 Task: Create a due date automation trigger when advanced on, on the monday after a card is due add checklist without checklist at 11:00 AM.
Action: Mouse moved to (940, 284)
Screenshot: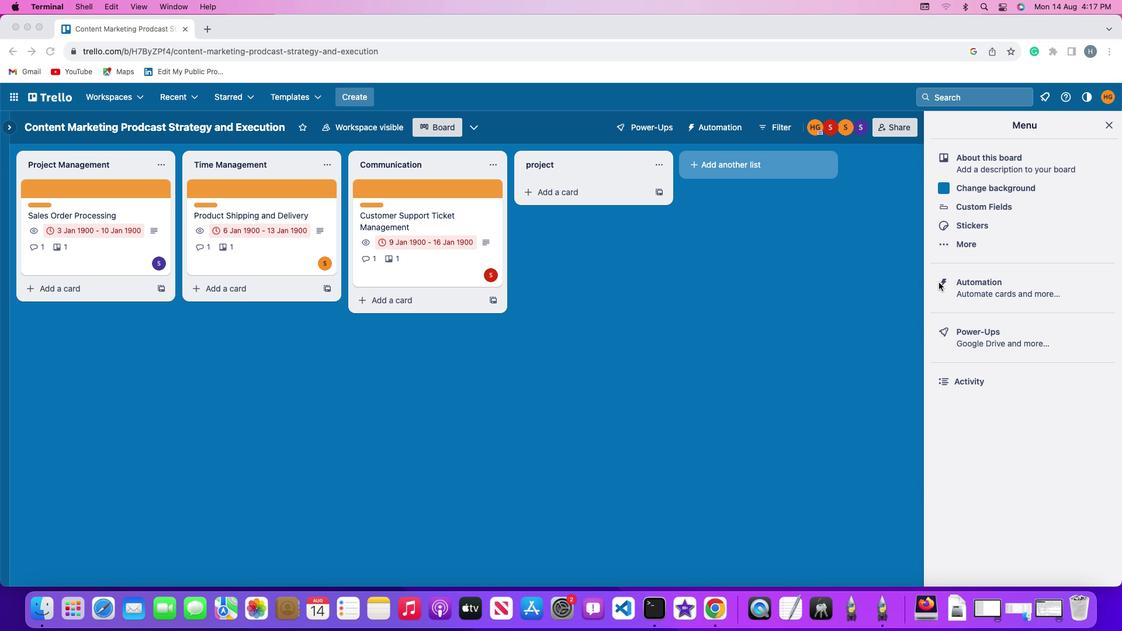 
Action: Mouse pressed left at (940, 284)
Screenshot: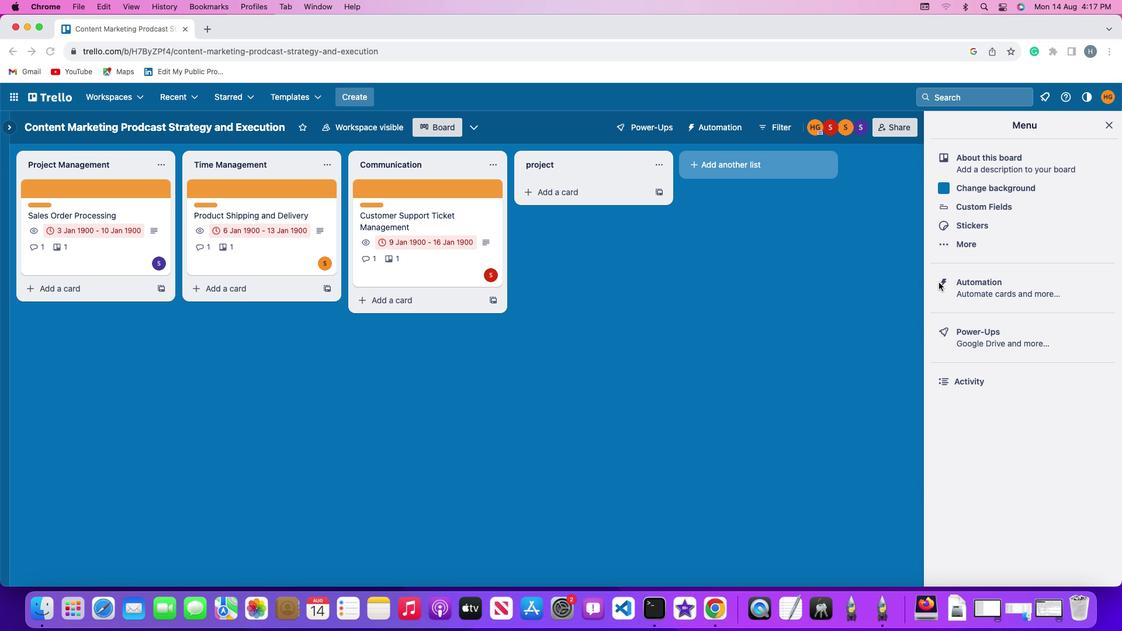 
Action: Mouse pressed left at (940, 284)
Screenshot: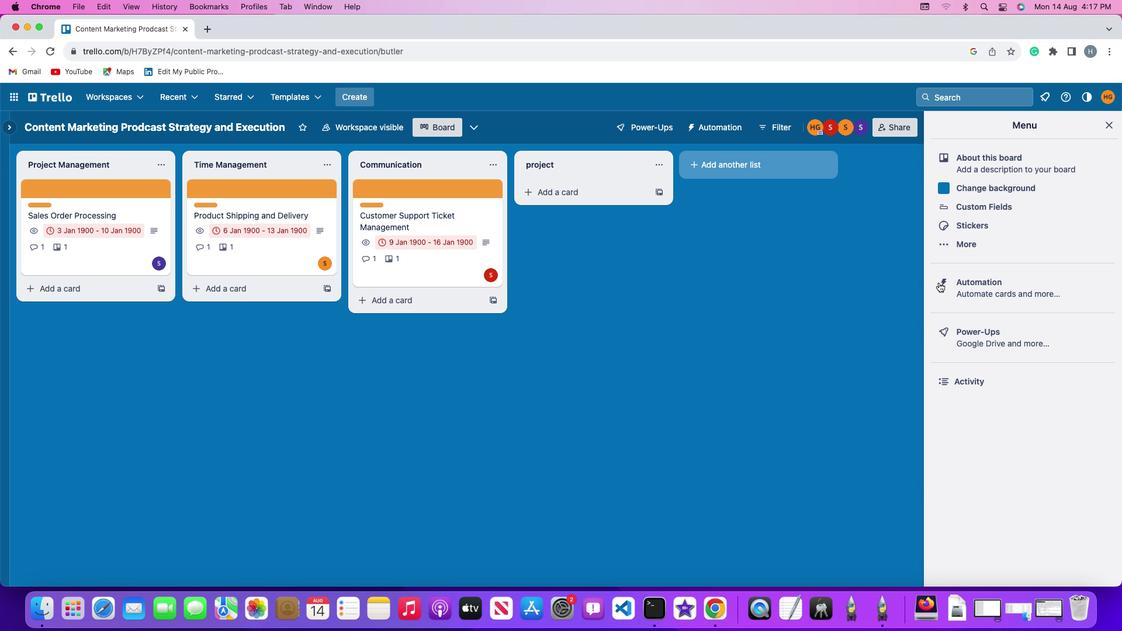 
Action: Mouse moved to (76, 274)
Screenshot: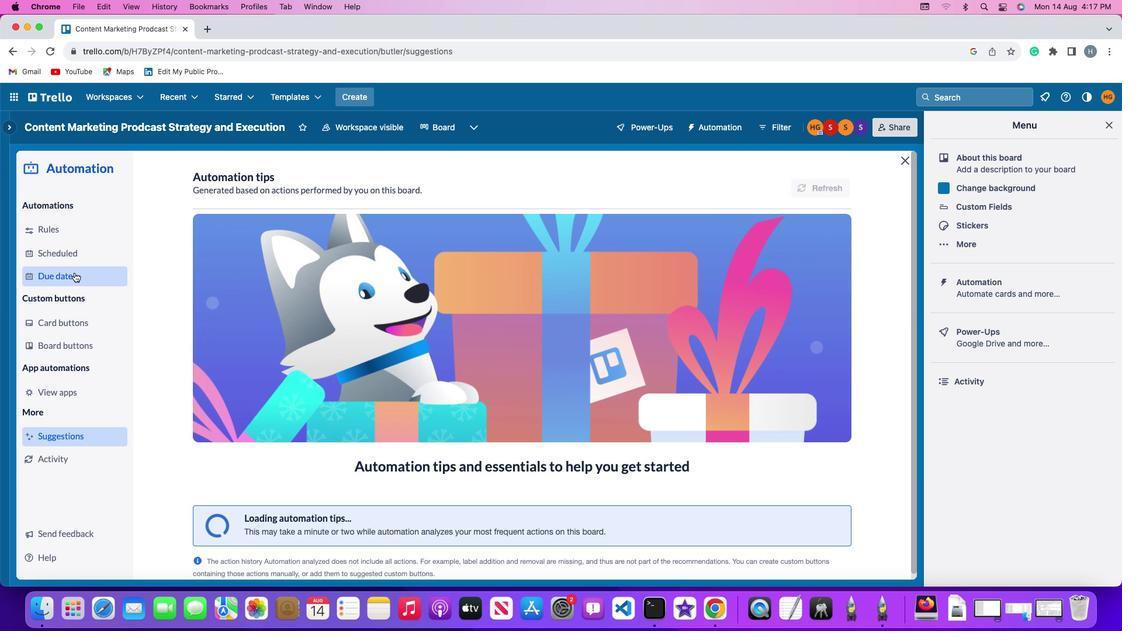 
Action: Mouse pressed left at (76, 274)
Screenshot: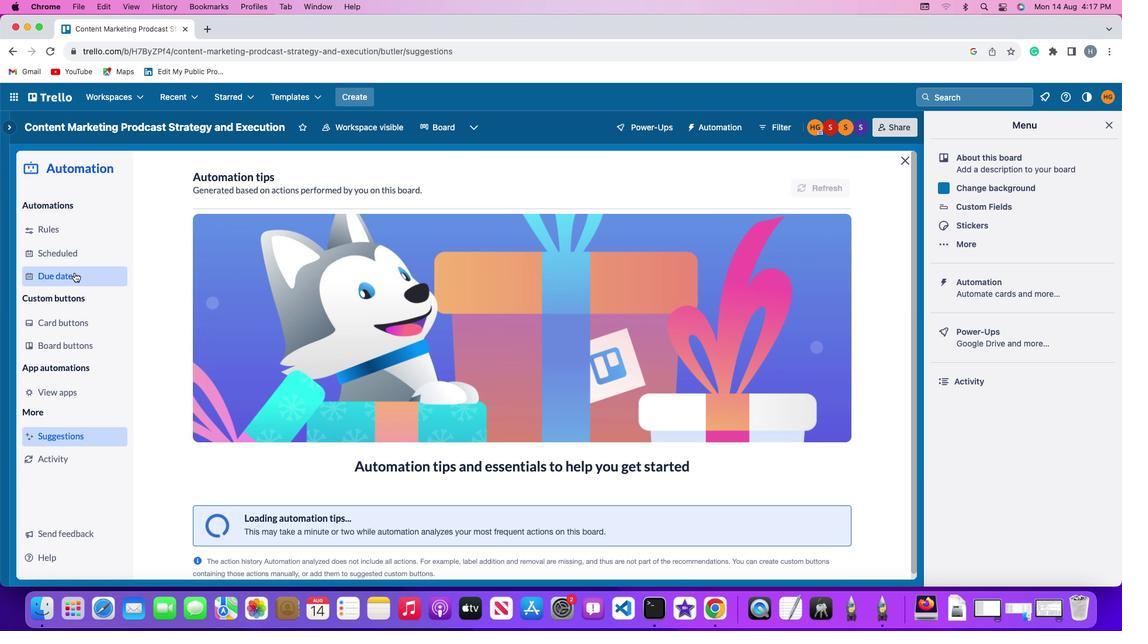 
Action: Mouse moved to (779, 180)
Screenshot: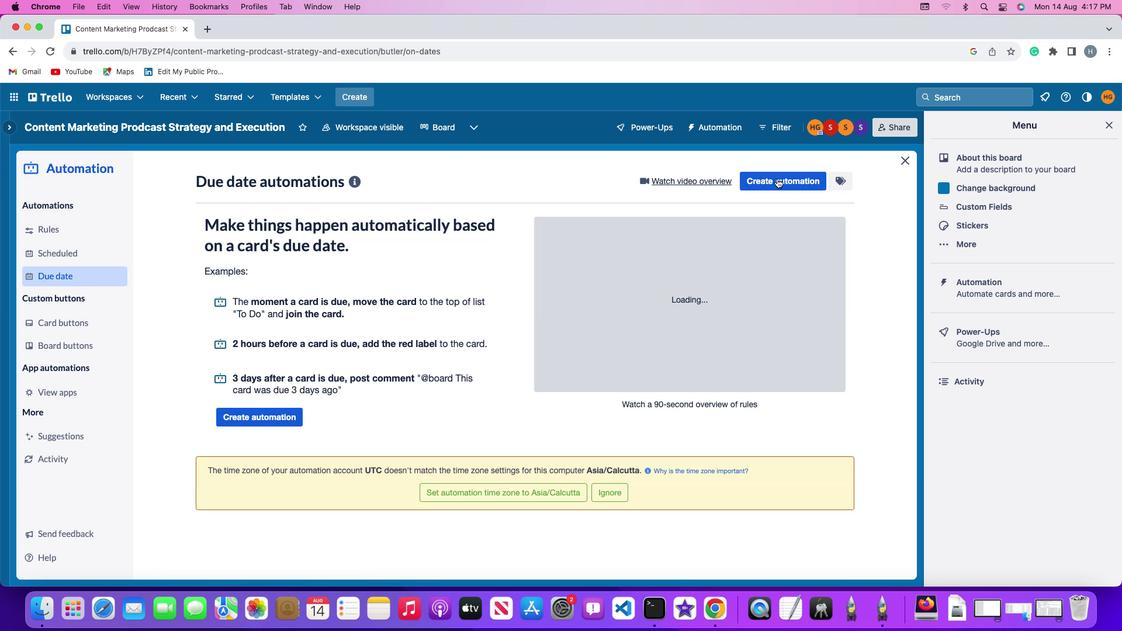 
Action: Mouse pressed left at (779, 180)
Screenshot: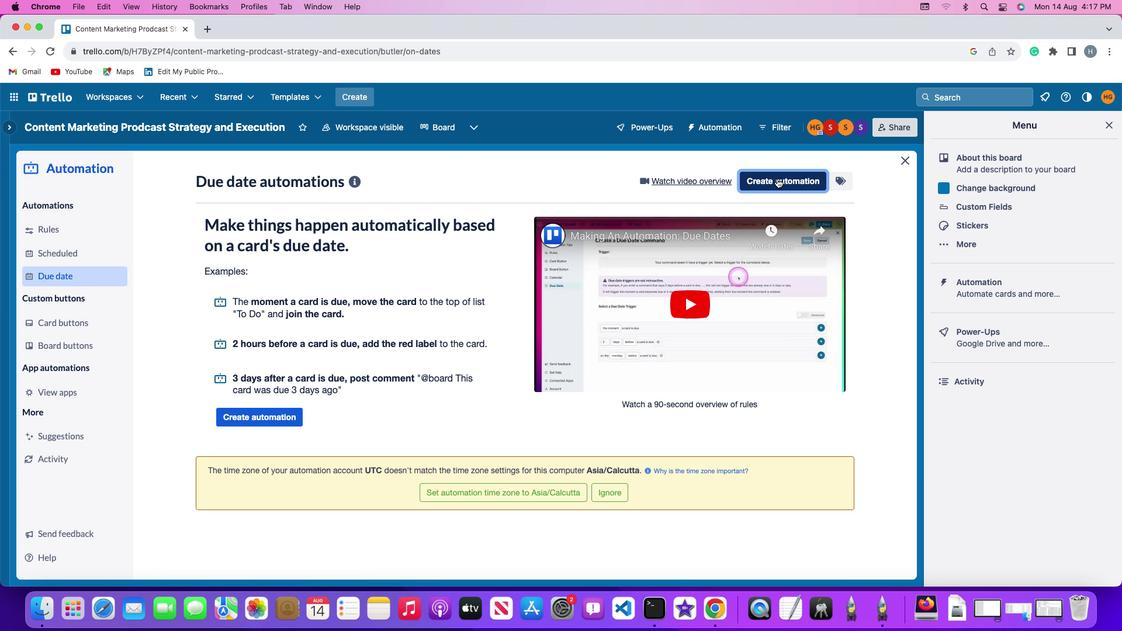 
Action: Mouse moved to (217, 294)
Screenshot: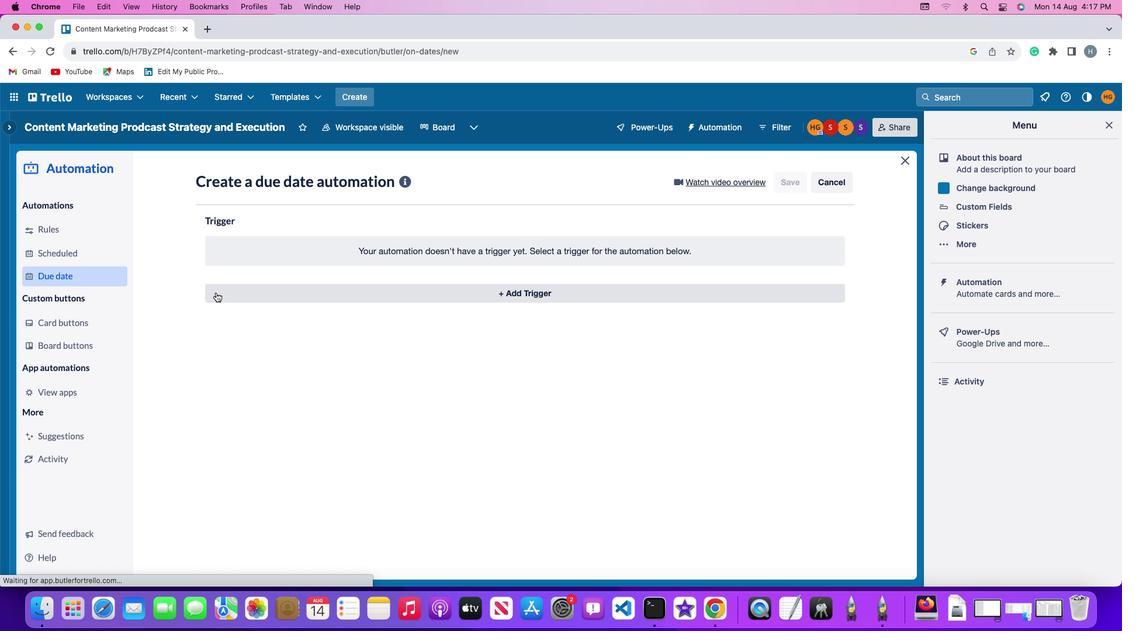 
Action: Mouse pressed left at (217, 294)
Screenshot: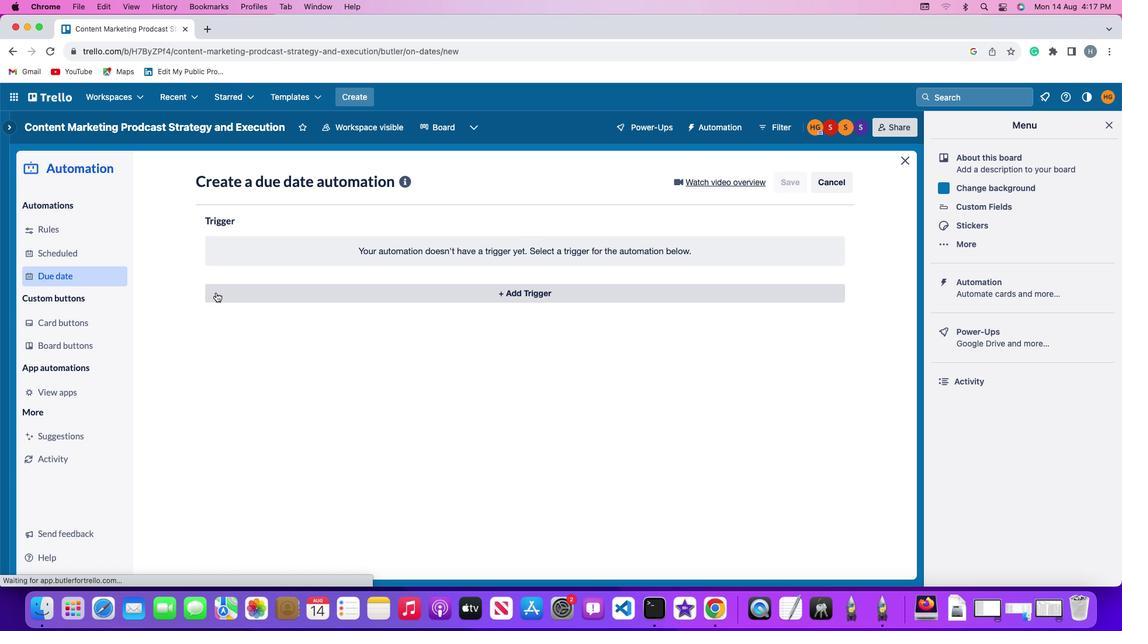 
Action: Mouse moved to (258, 513)
Screenshot: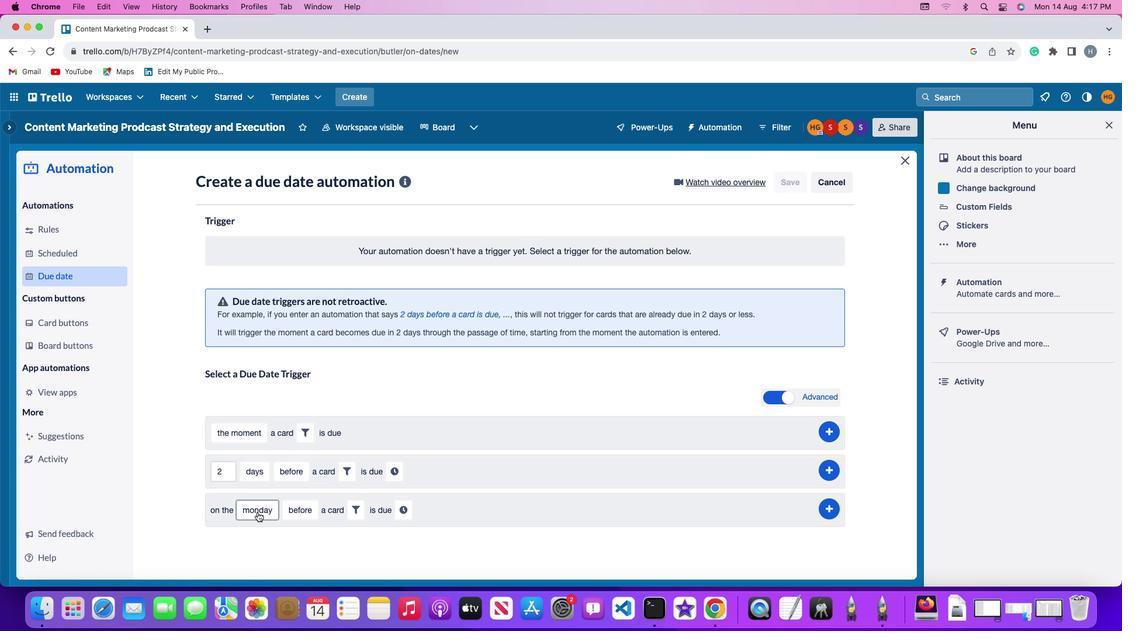 
Action: Mouse pressed left at (258, 513)
Screenshot: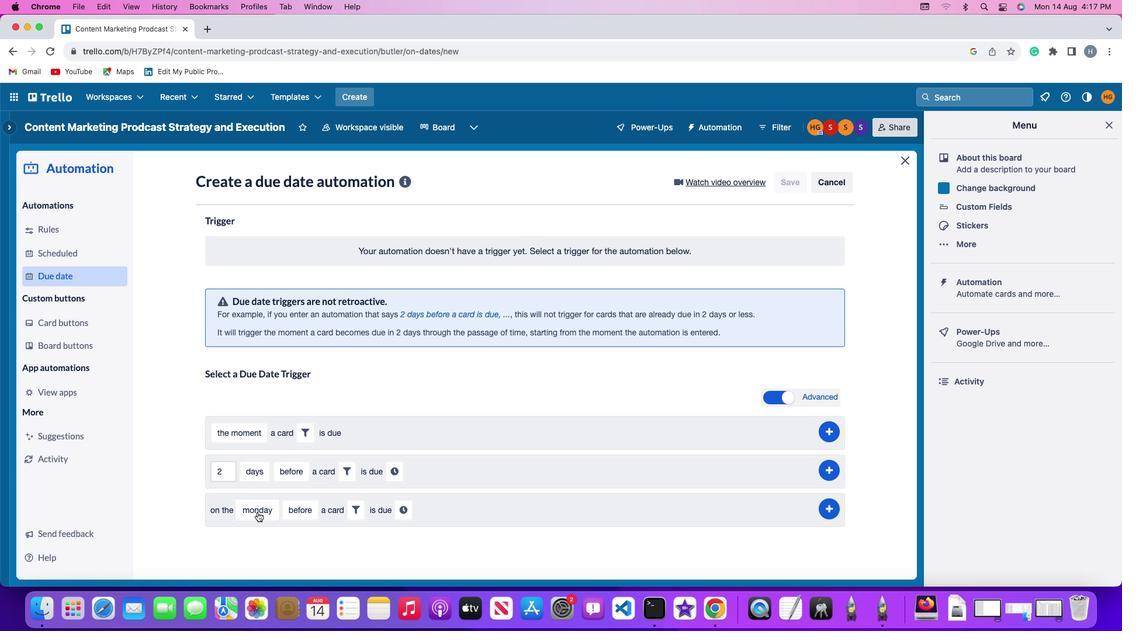 
Action: Mouse moved to (270, 350)
Screenshot: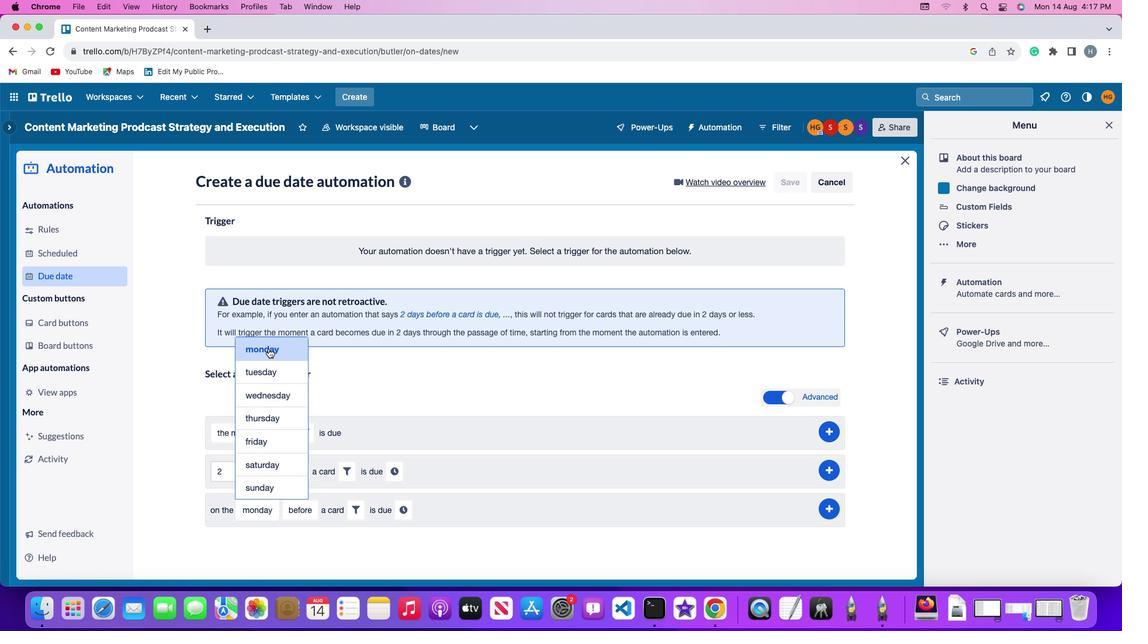 
Action: Mouse pressed left at (270, 350)
Screenshot: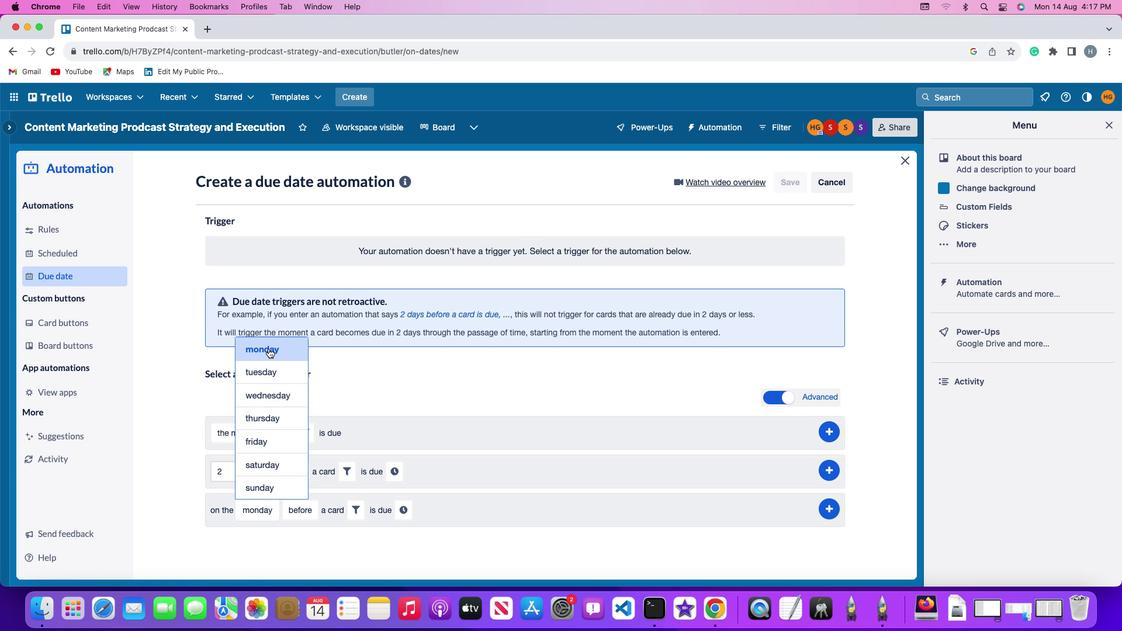 
Action: Mouse moved to (291, 513)
Screenshot: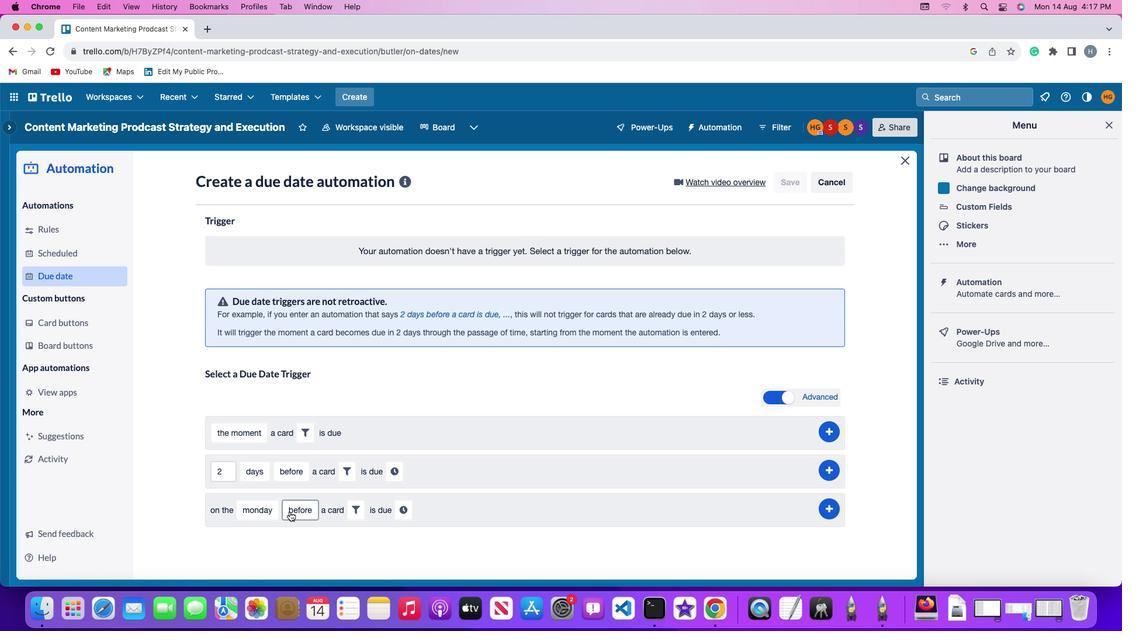 
Action: Mouse pressed left at (291, 513)
Screenshot: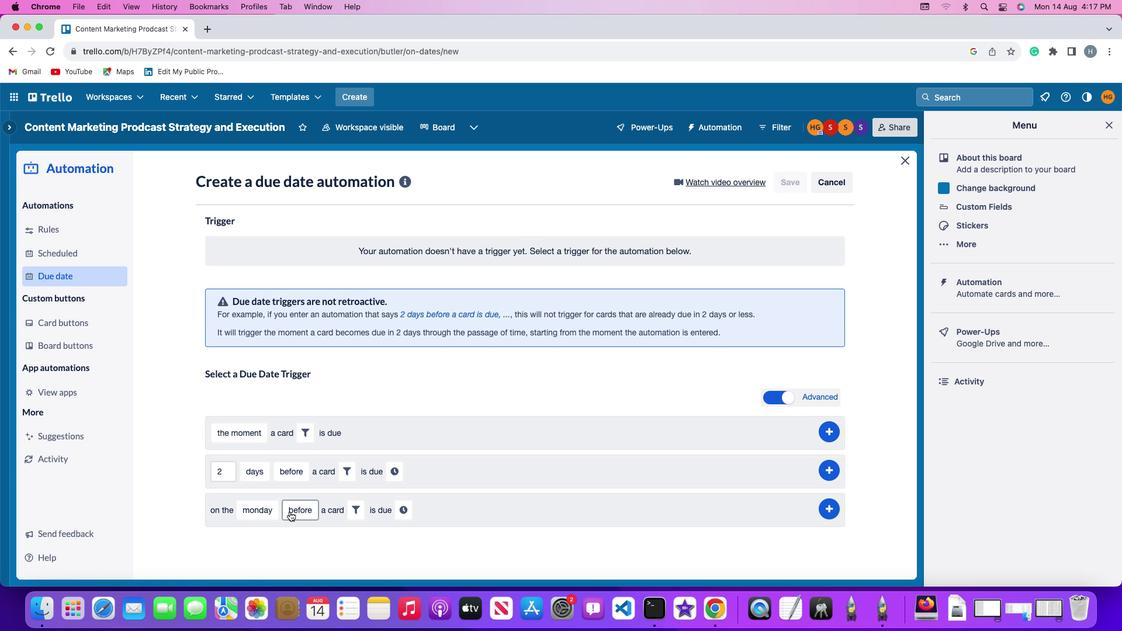 
Action: Mouse moved to (308, 441)
Screenshot: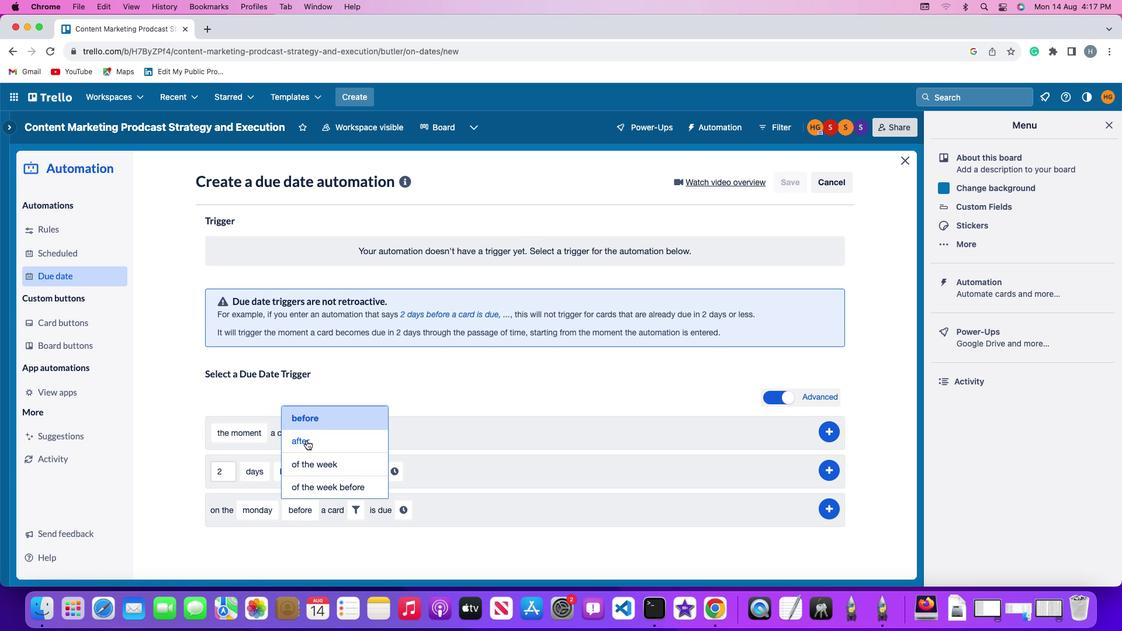 
Action: Mouse pressed left at (308, 441)
Screenshot: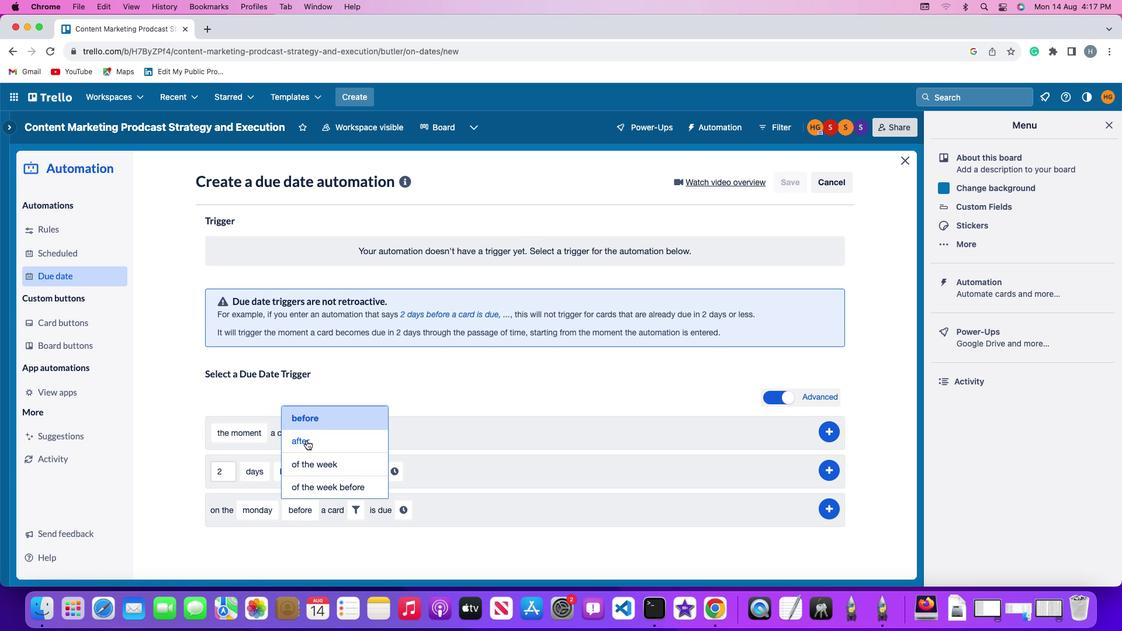 
Action: Mouse moved to (355, 516)
Screenshot: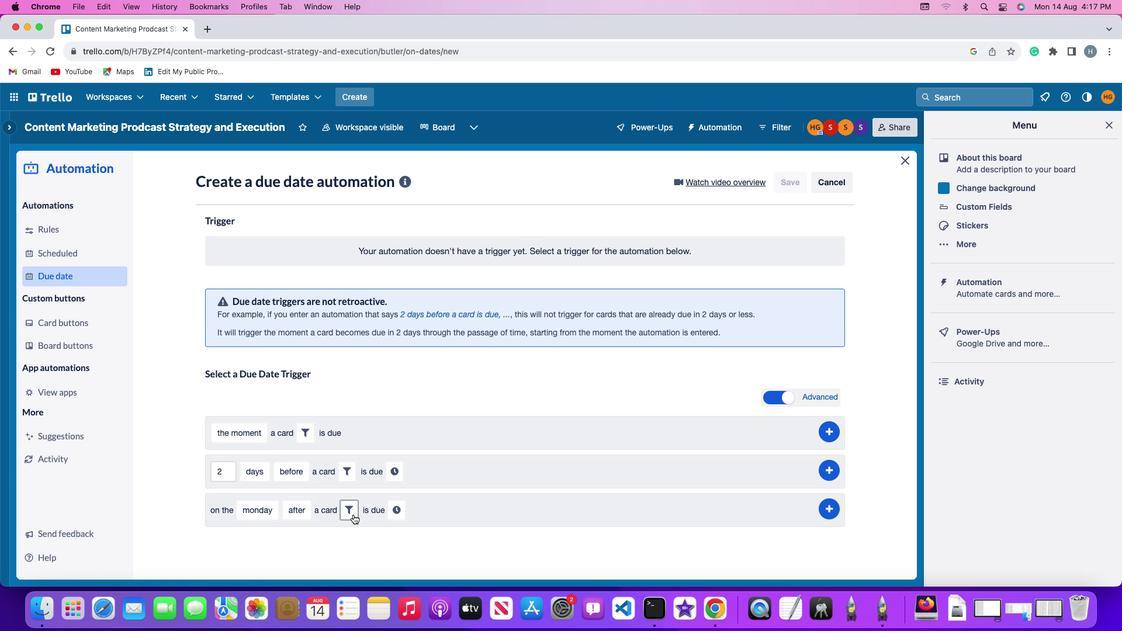 
Action: Mouse pressed left at (355, 516)
Screenshot: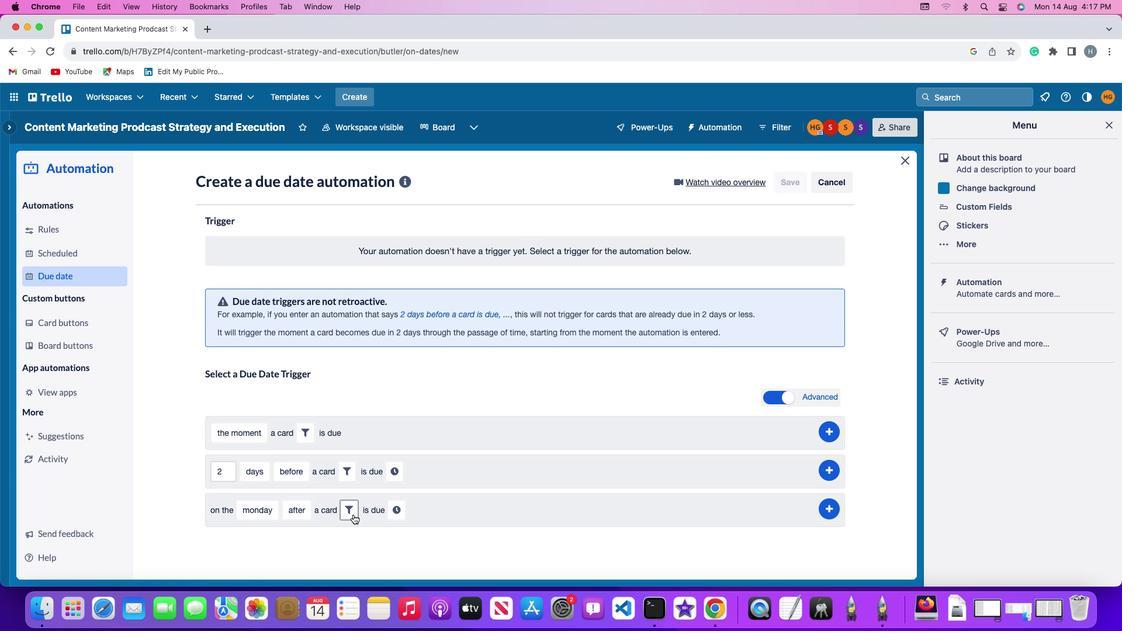 
Action: Mouse moved to (462, 551)
Screenshot: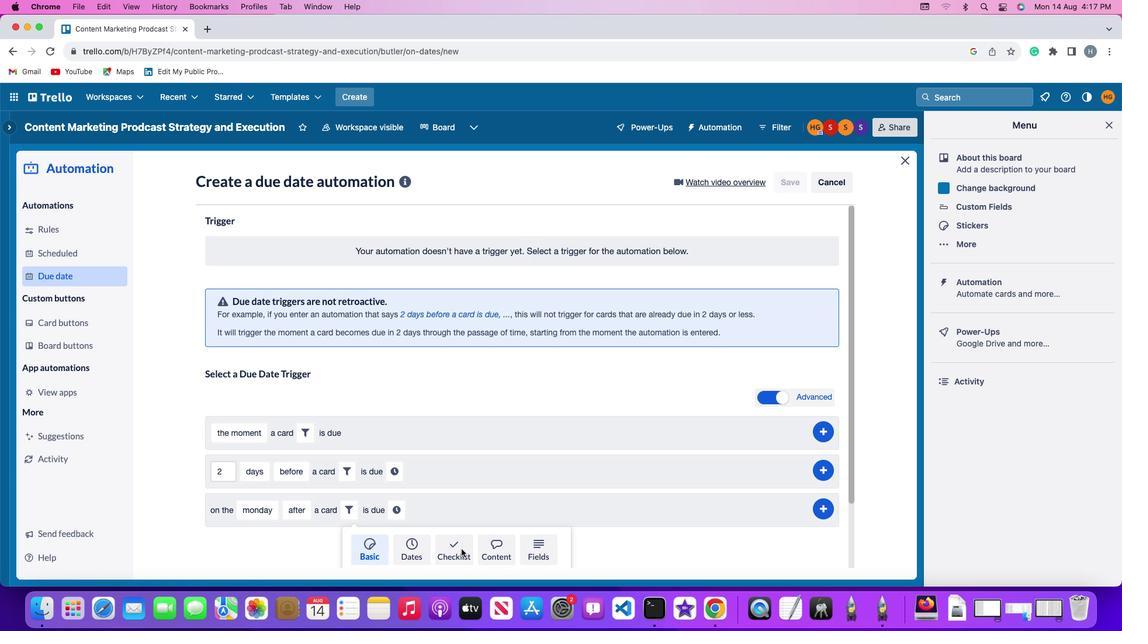 
Action: Mouse pressed left at (462, 551)
Screenshot: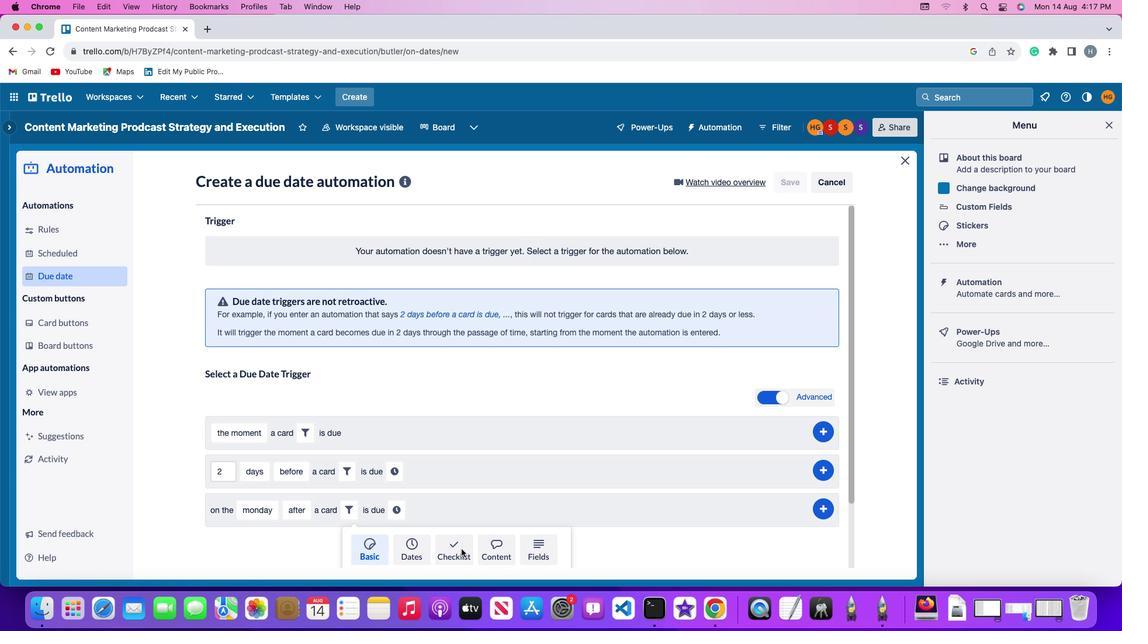 
Action: Mouse moved to (322, 558)
Screenshot: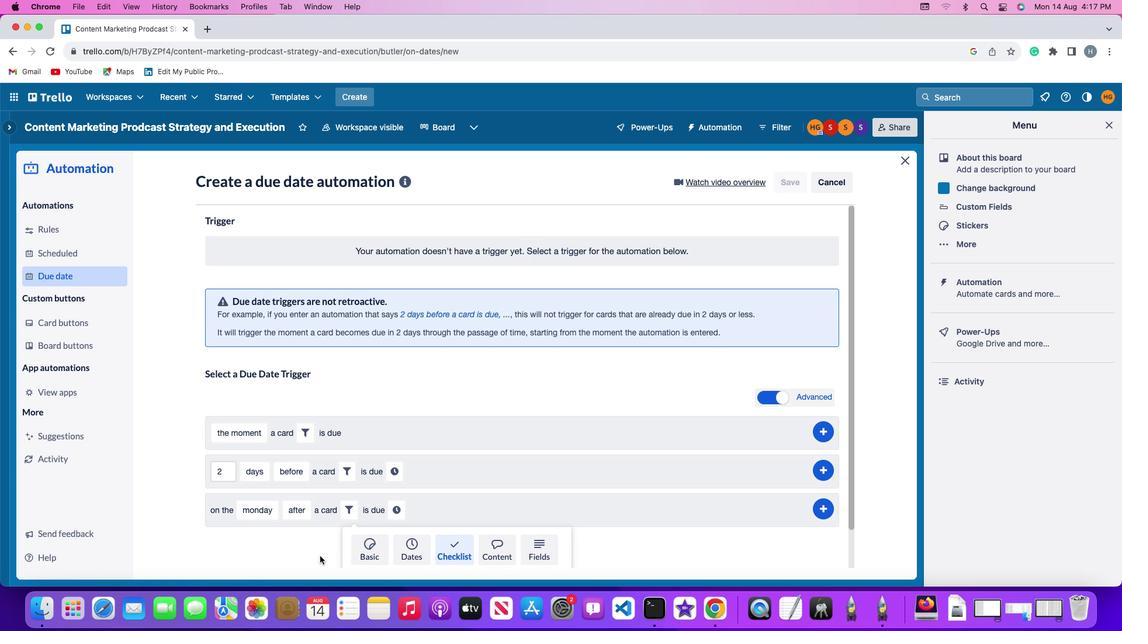
Action: Mouse scrolled (322, 558) with delta (1, 1)
Screenshot: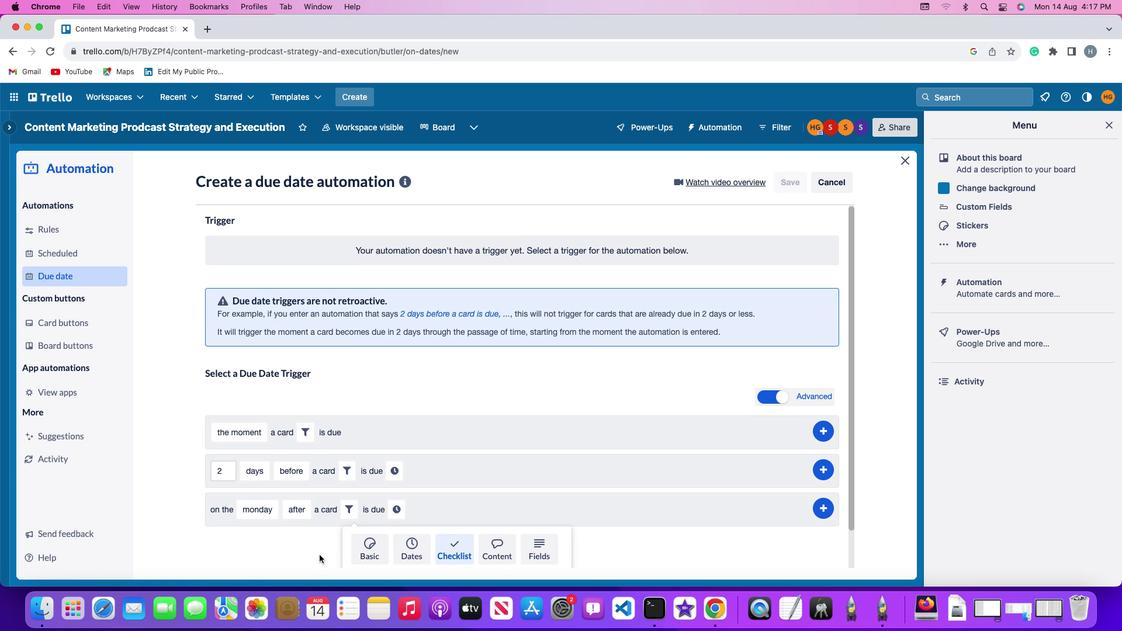 
Action: Mouse moved to (322, 557)
Screenshot: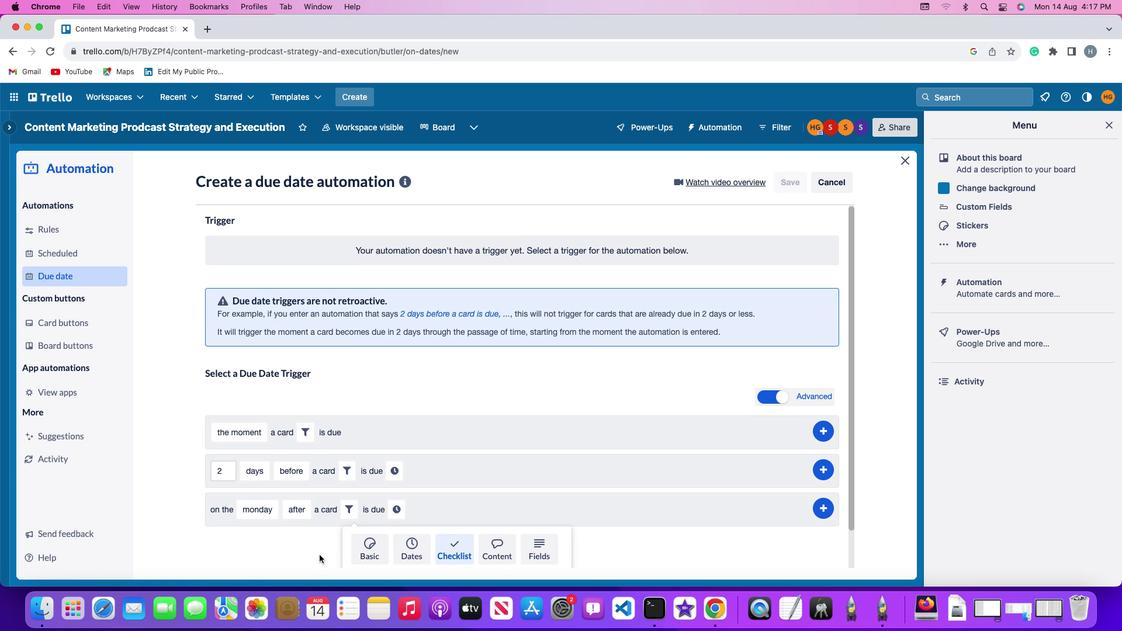 
Action: Mouse scrolled (322, 557) with delta (1, 1)
Screenshot: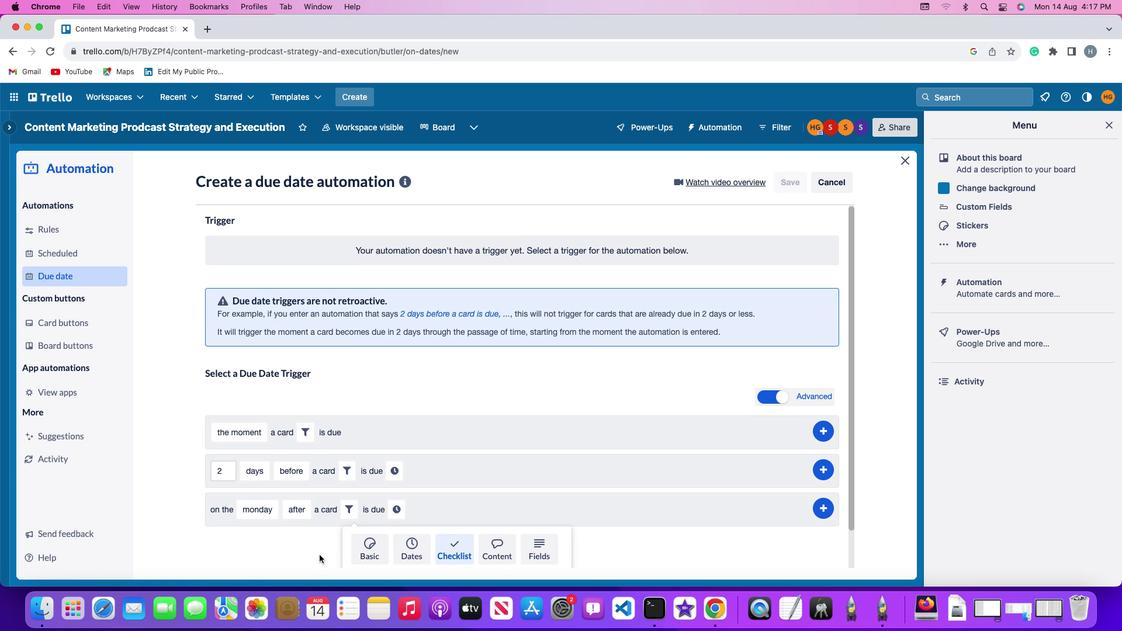 
Action: Mouse moved to (321, 557)
Screenshot: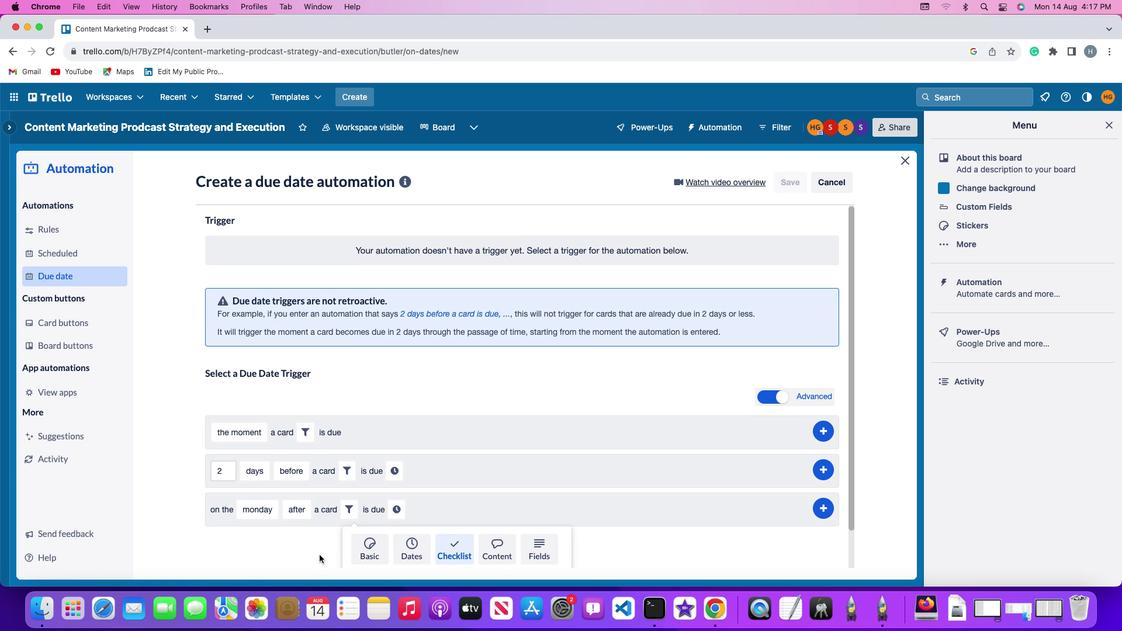 
Action: Mouse scrolled (321, 557) with delta (1, 0)
Screenshot: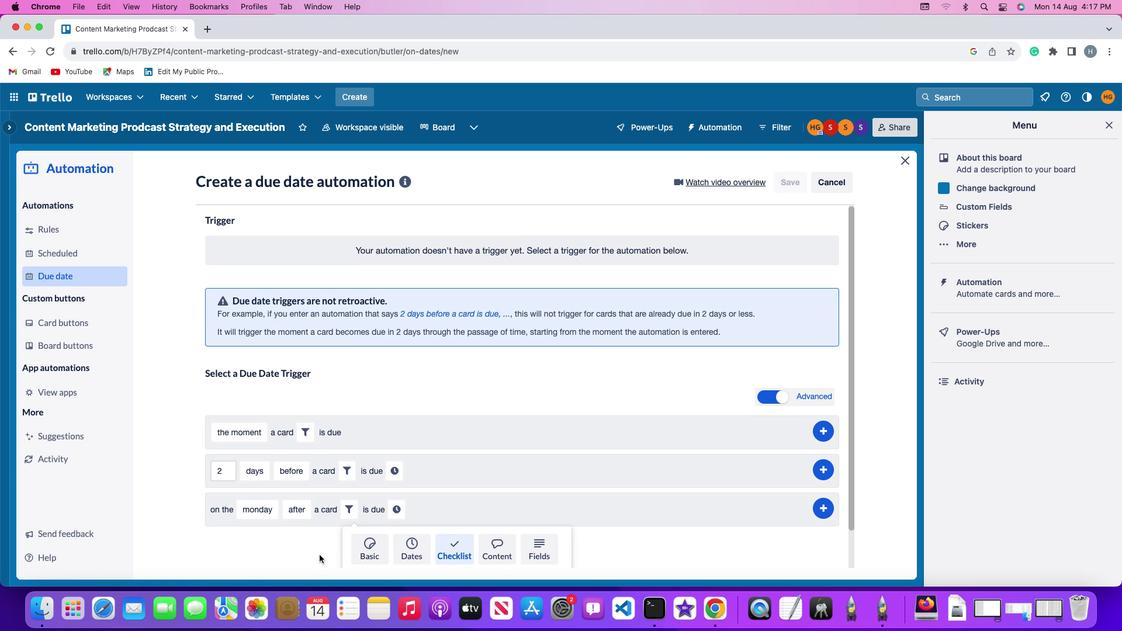 
Action: Mouse moved to (320, 556)
Screenshot: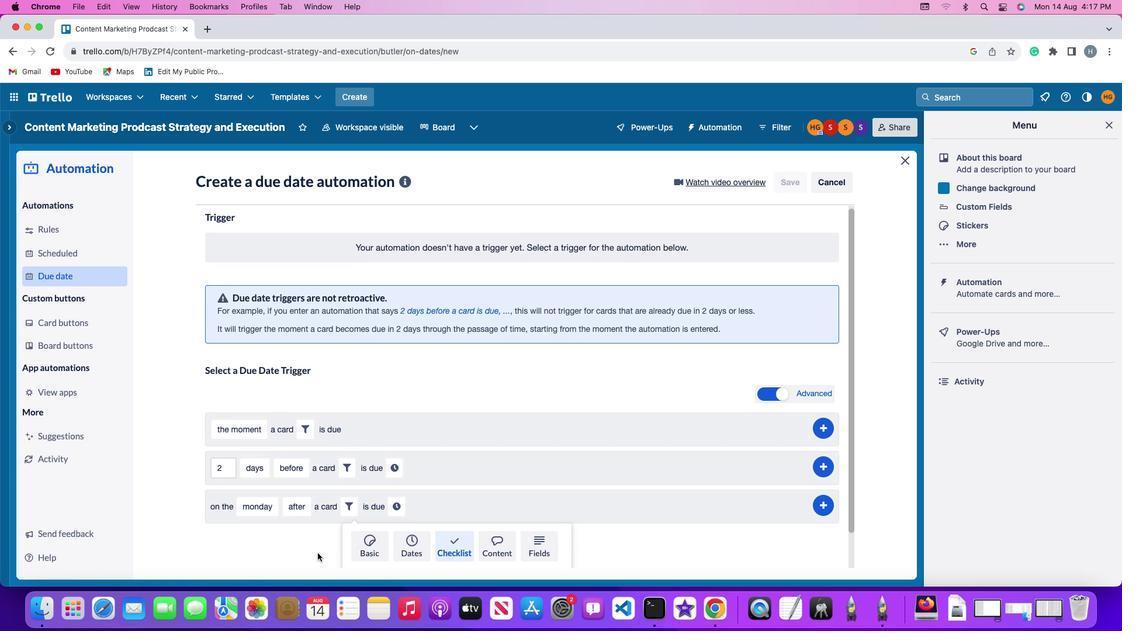 
Action: Mouse scrolled (320, 556) with delta (1, 0)
Screenshot: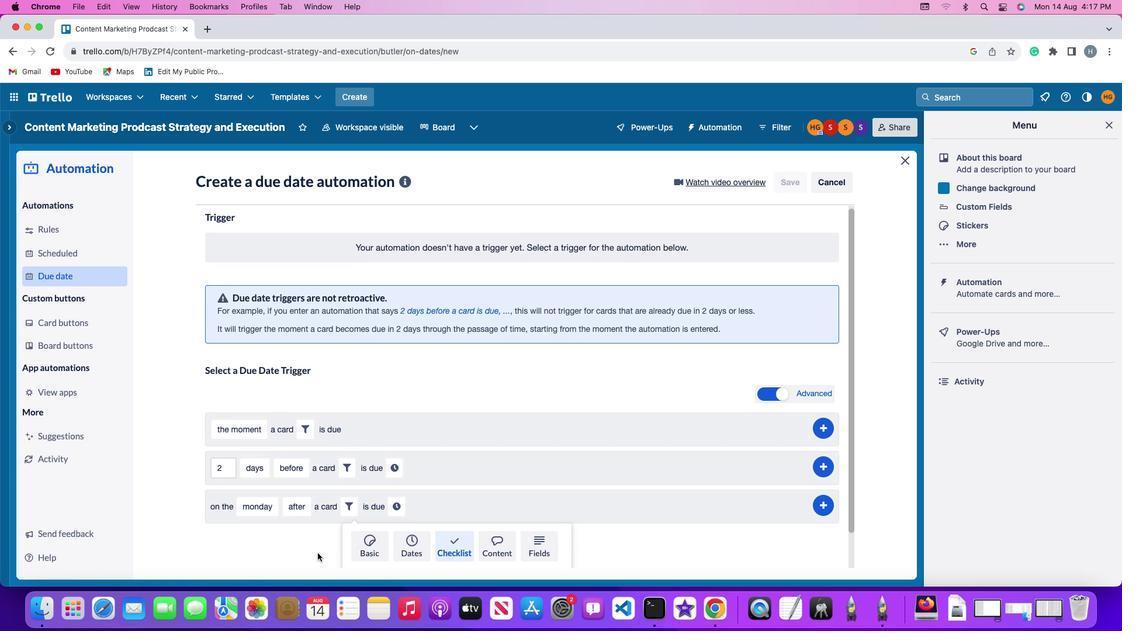 
Action: Mouse moved to (318, 554)
Screenshot: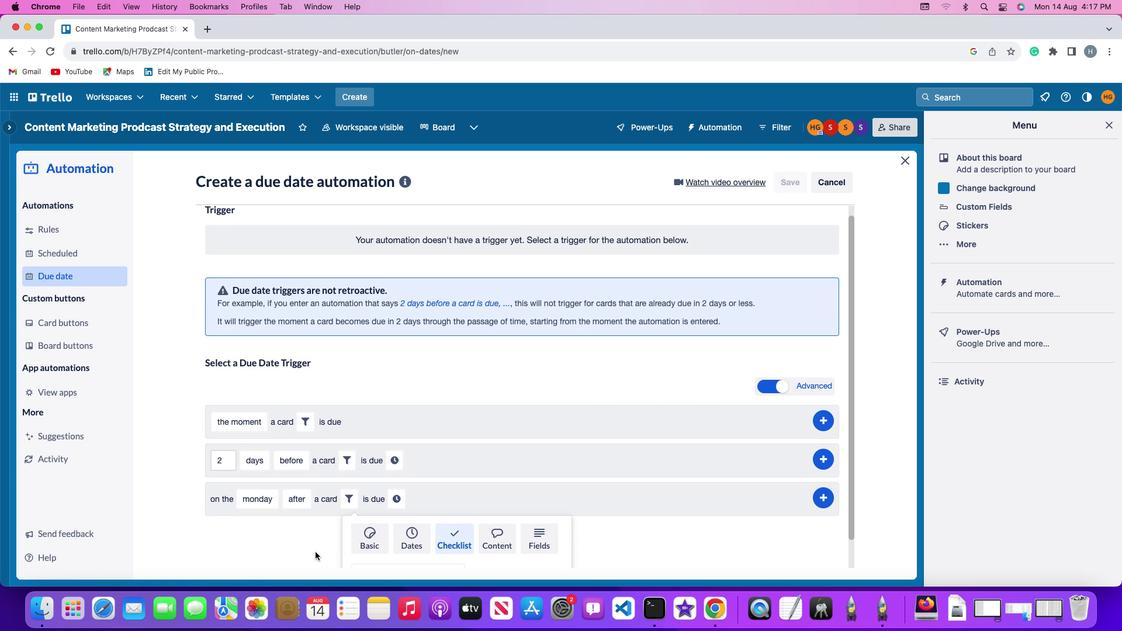
Action: Mouse scrolled (318, 554) with delta (1, -1)
Screenshot: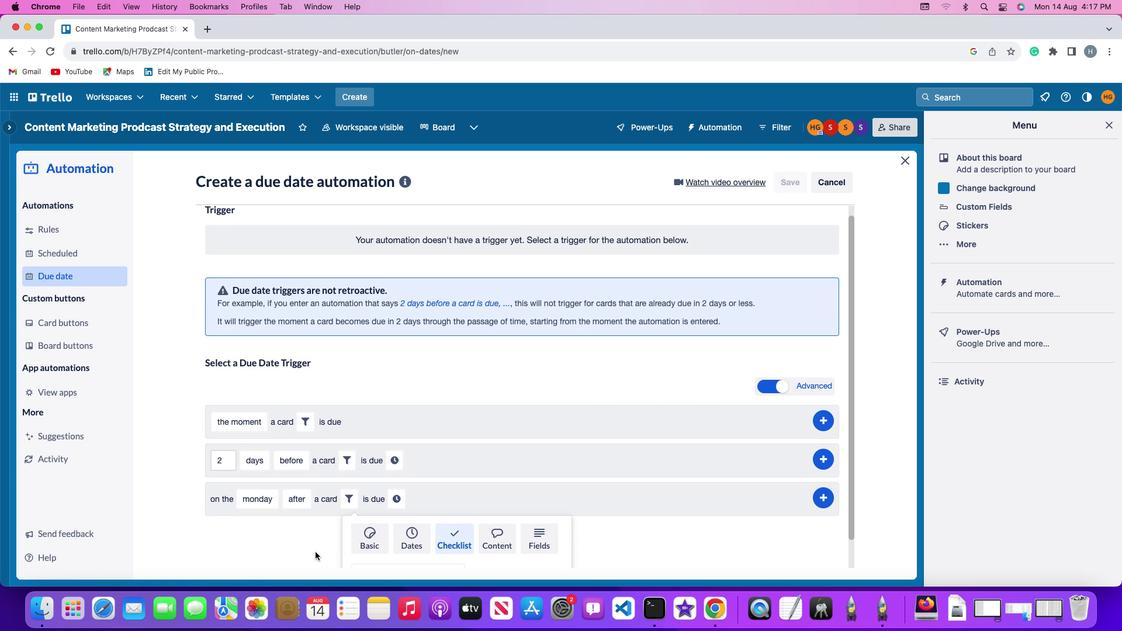 
Action: Mouse moved to (395, 548)
Screenshot: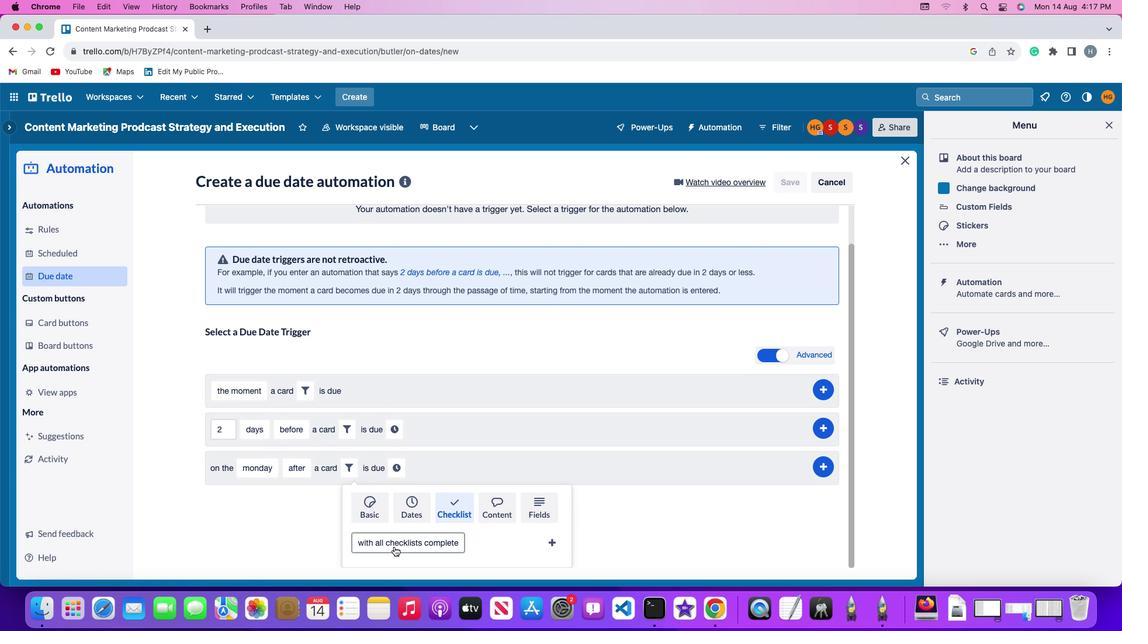 
Action: Mouse pressed left at (395, 548)
Screenshot: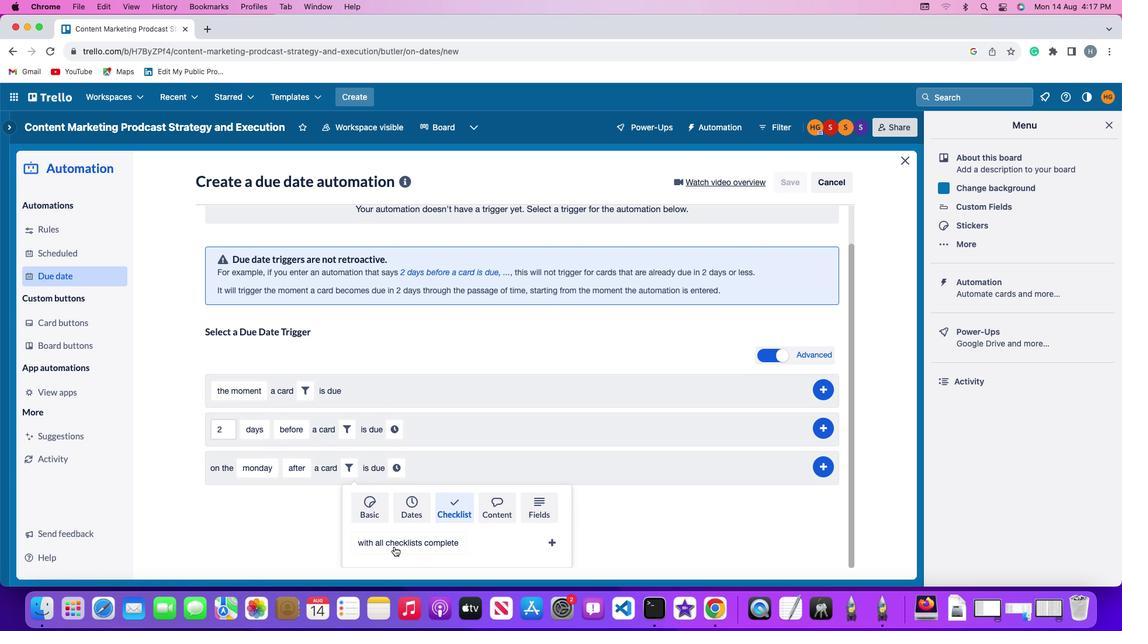 
Action: Mouse moved to (393, 524)
Screenshot: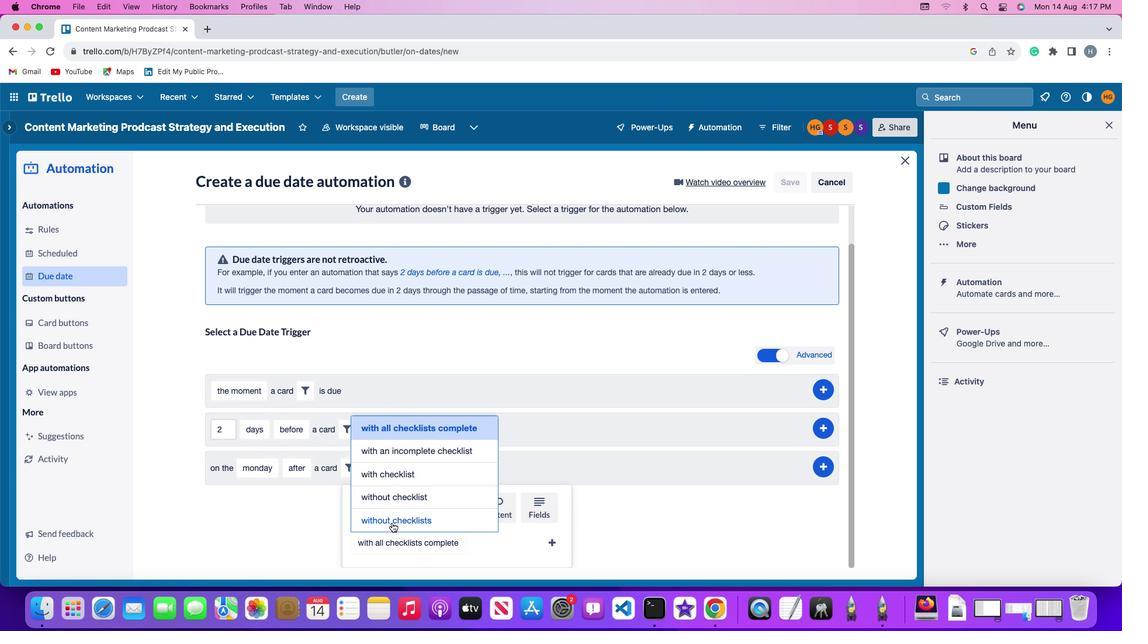 
Action: Mouse pressed left at (393, 524)
Screenshot: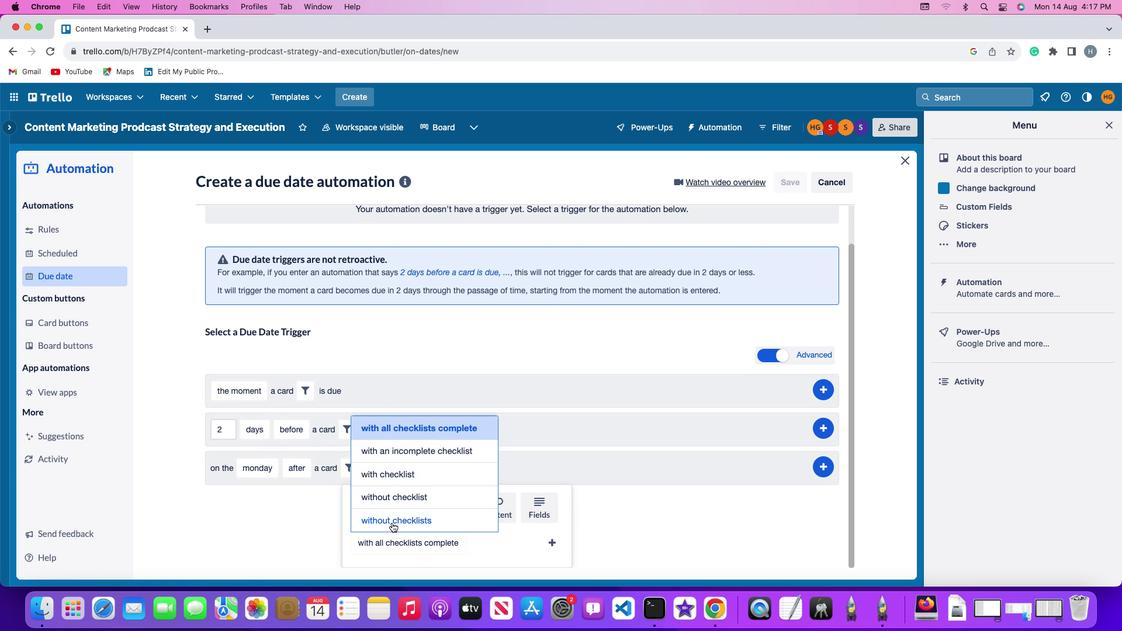 
Action: Mouse moved to (558, 542)
Screenshot: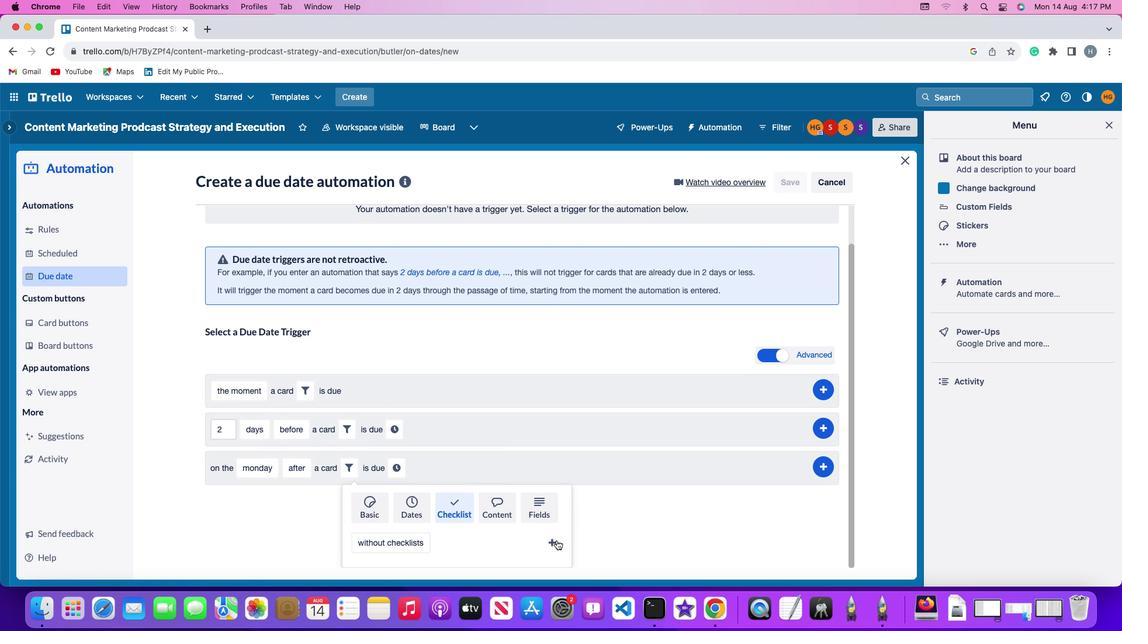 
Action: Mouse pressed left at (558, 542)
Screenshot: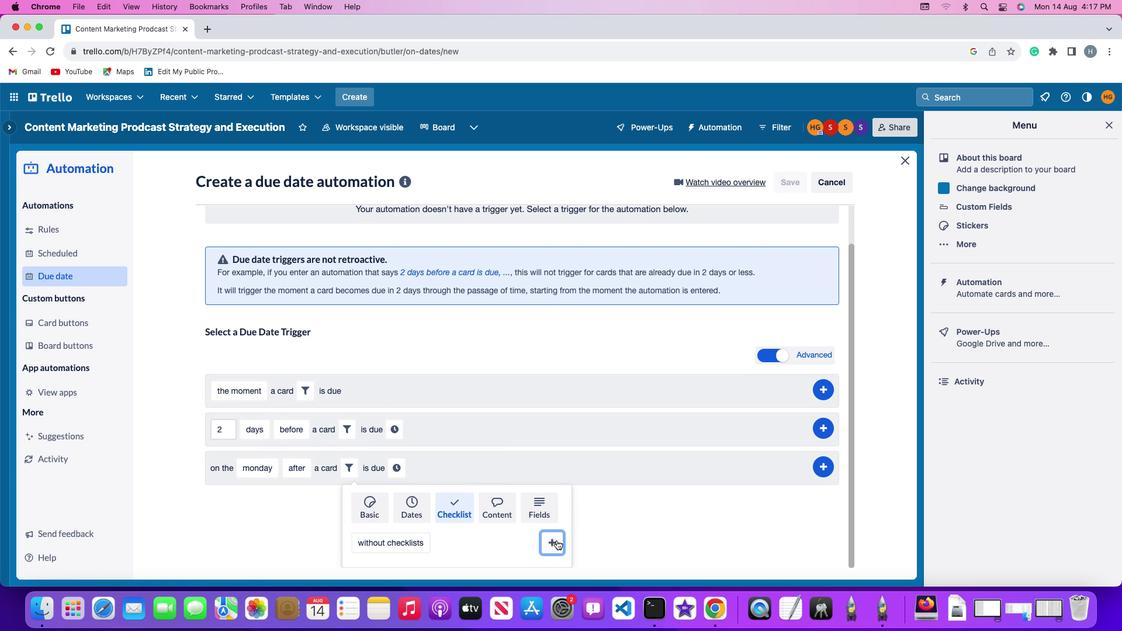 
Action: Mouse moved to (496, 509)
Screenshot: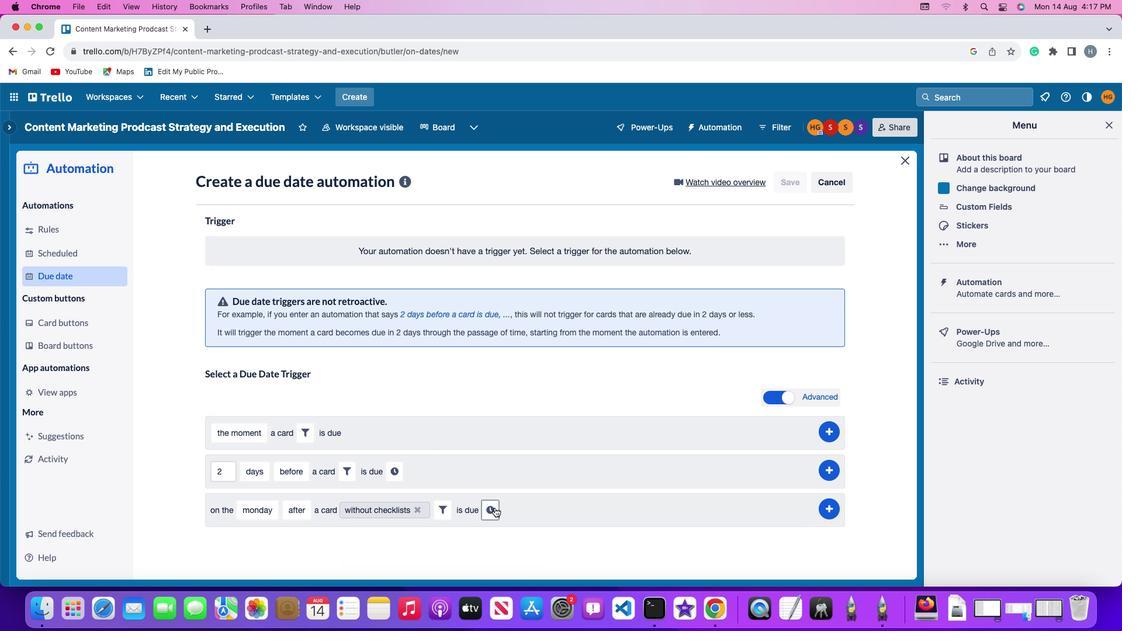 
Action: Mouse pressed left at (496, 509)
Screenshot: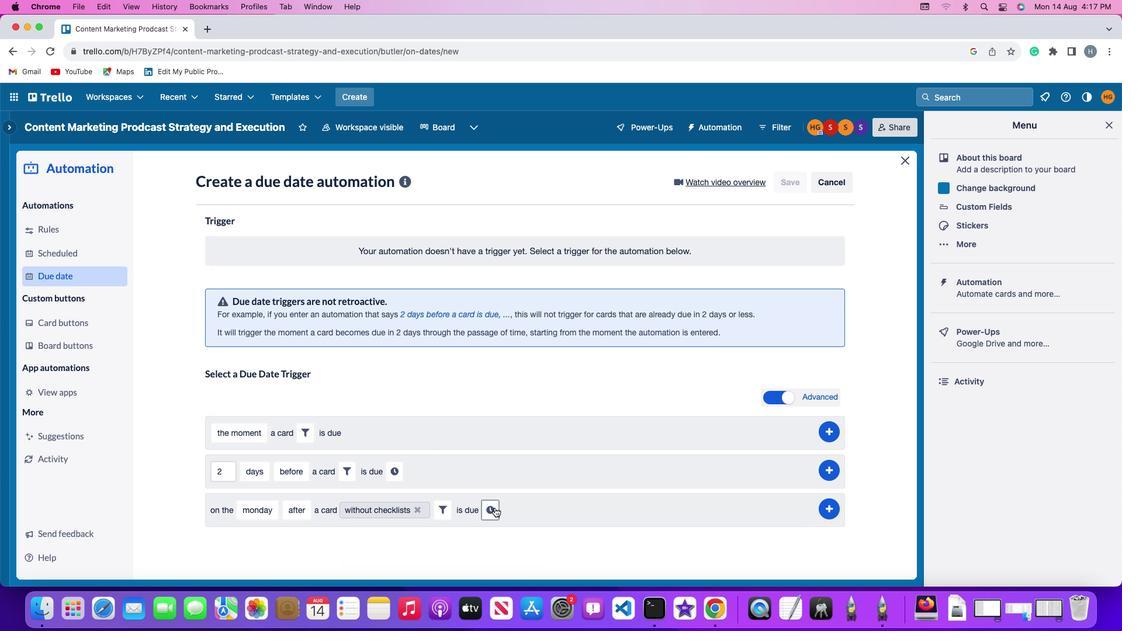 
Action: Mouse moved to (522, 512)
Screenshot: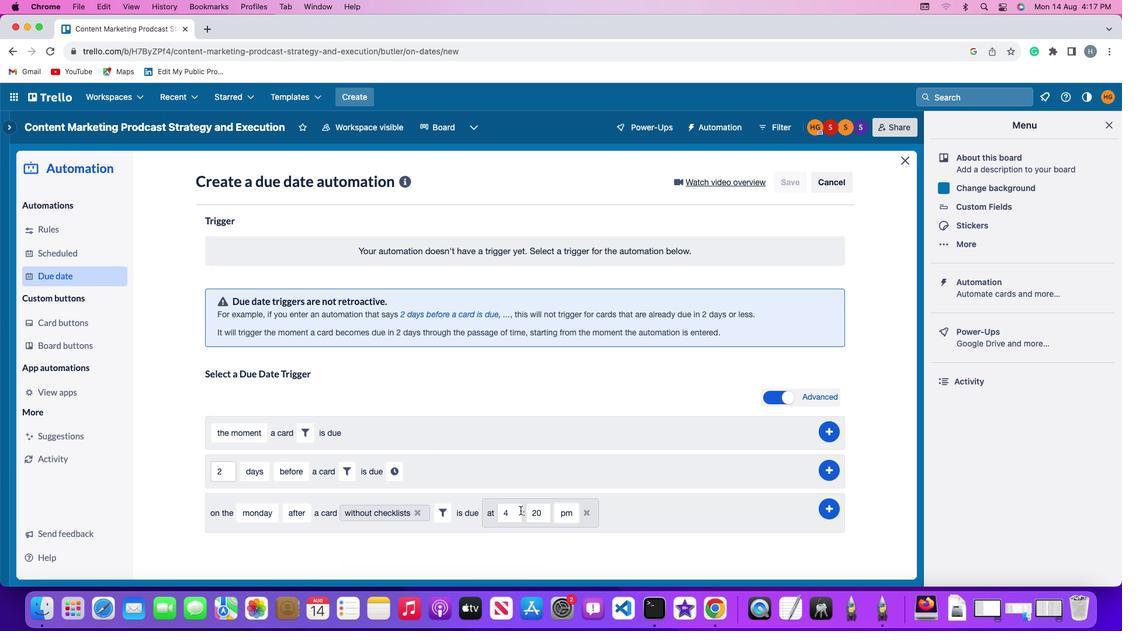 
Action: Mouse pressed left at (522, 512)
Screenshot: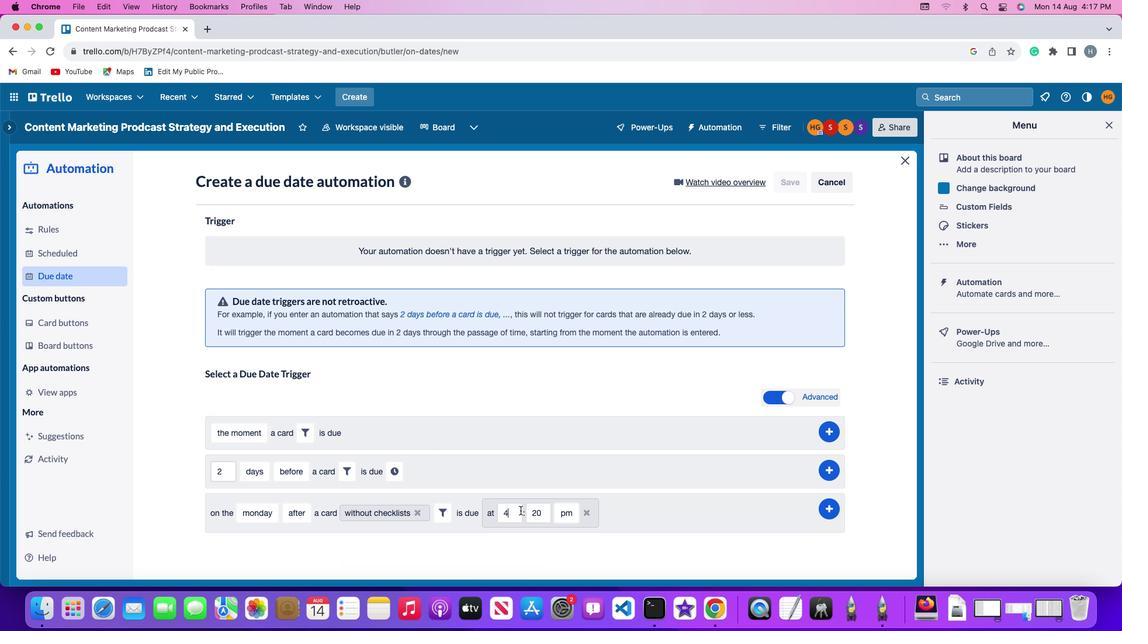 
Action: Key pressed Key.backspace'1''1'
Screenshot: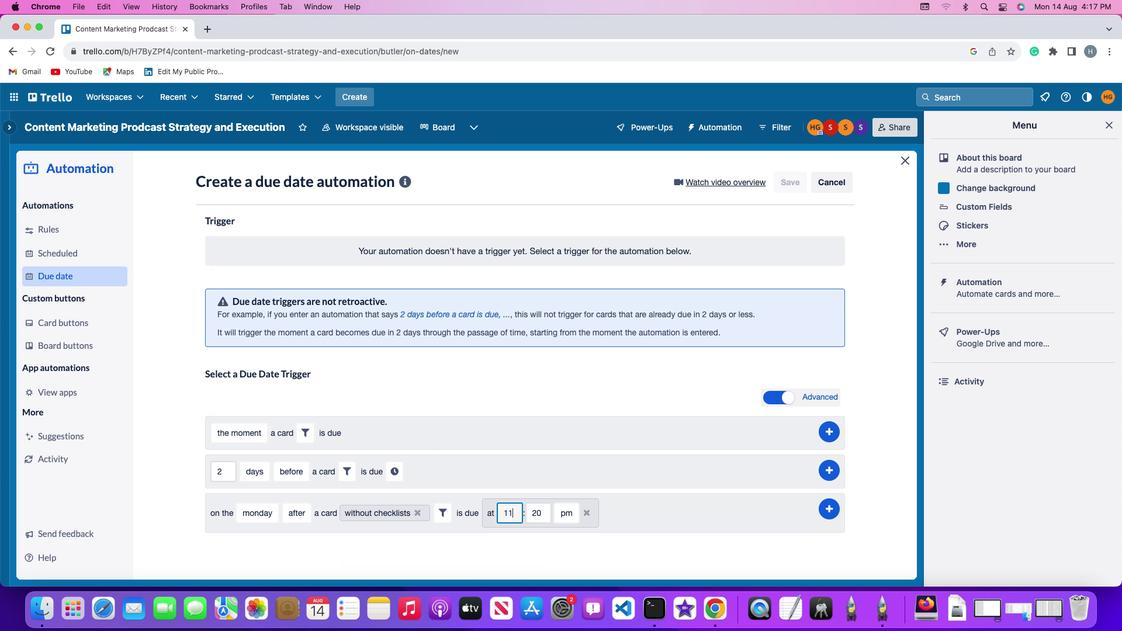 
Action: Mouse moved to (549, 516)
Screenshot: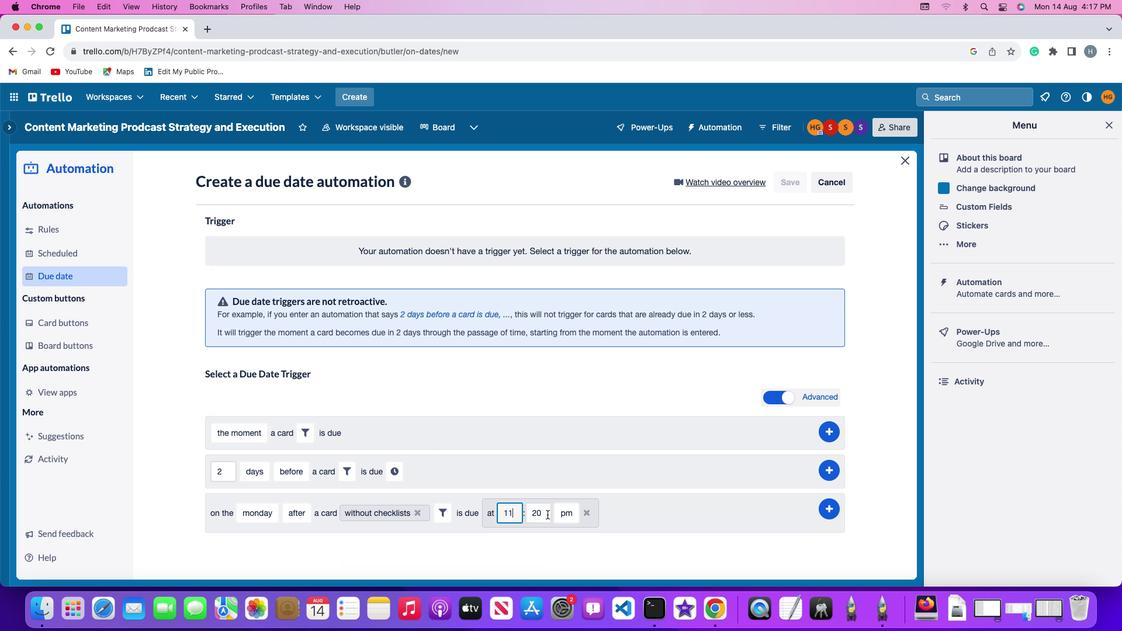 
Action: Mouse pressed left at (549, 516)
Screenshot: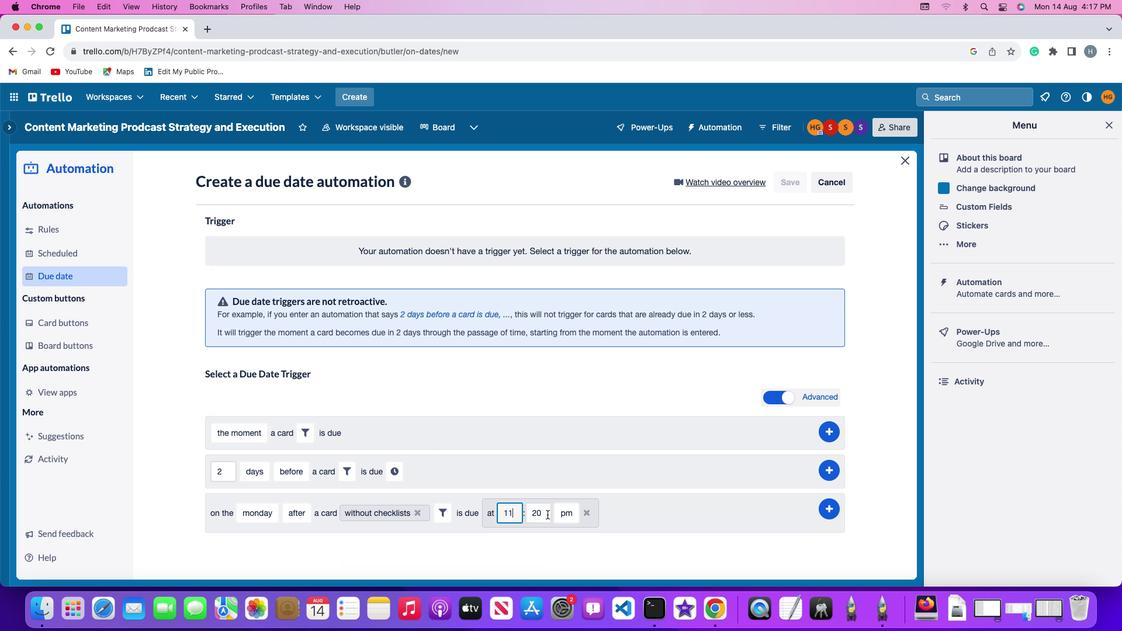 
Action: Key pressed Key.backspaceKey.backspace'0''0'
Screenshot: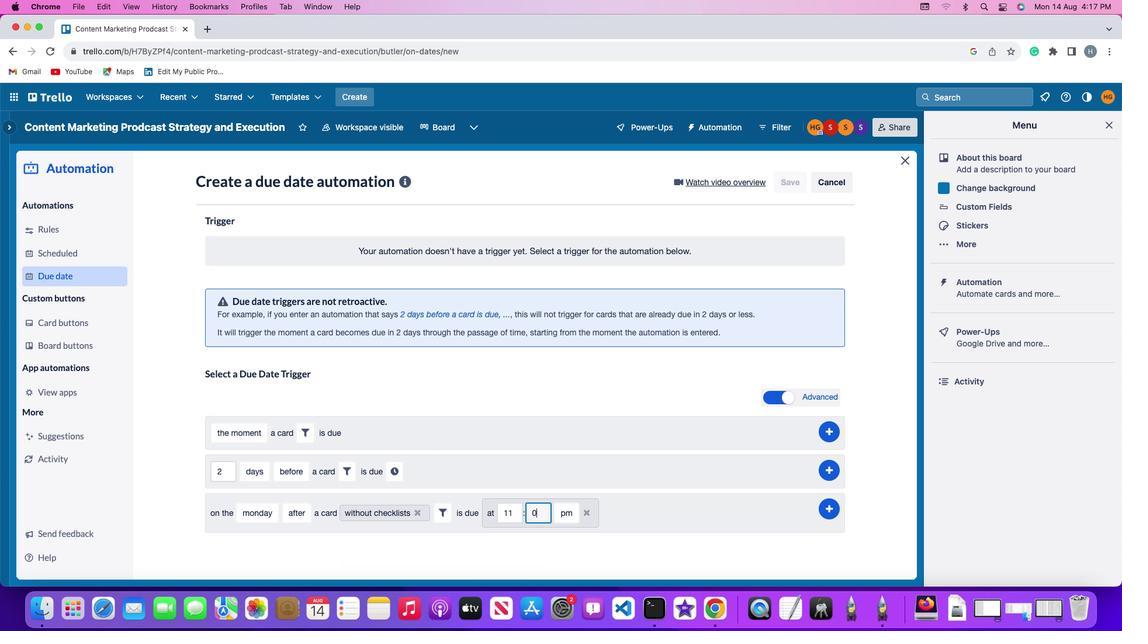 
Action: Mouse moved to (547, 516)
Screenshot: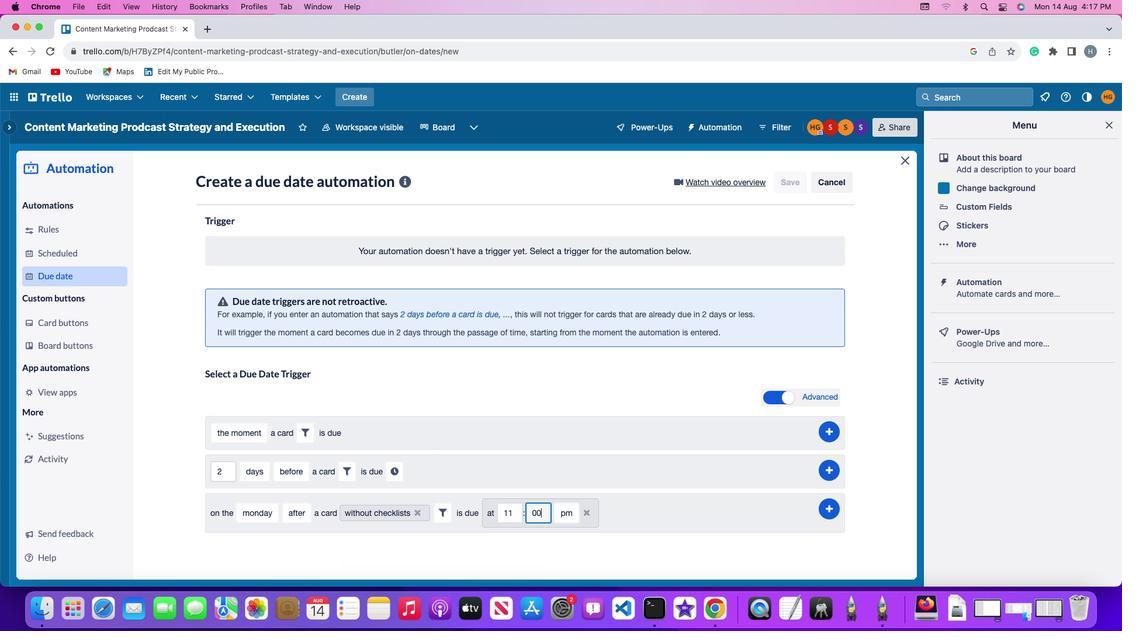 
Action: Key pressed '0'Key.backspace
Screenshot: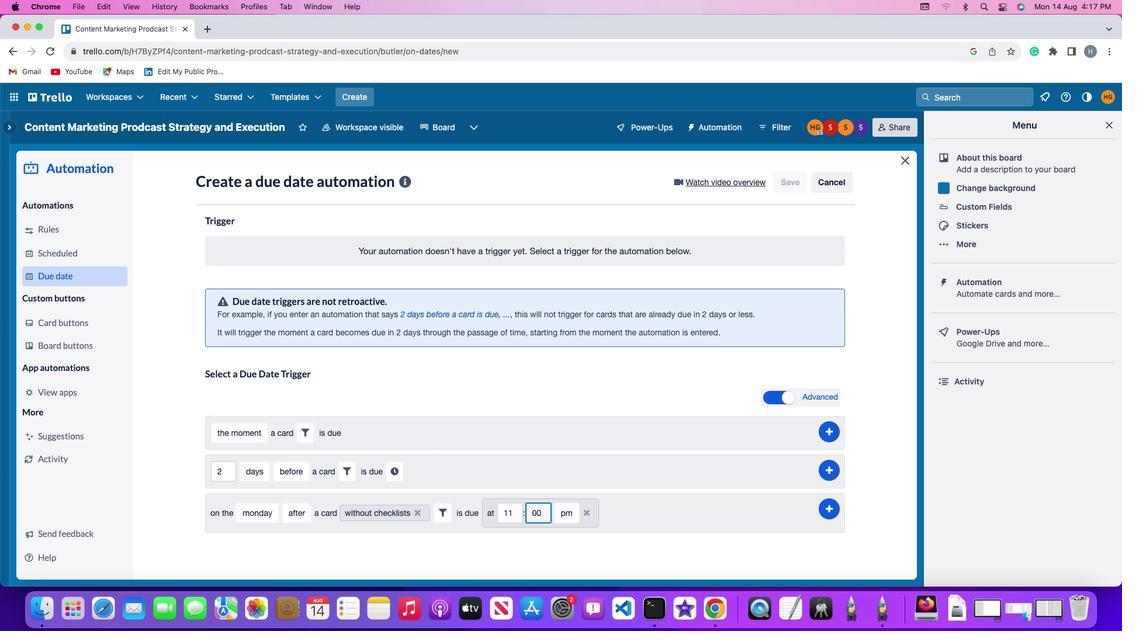 
Action: Mouse moved to (566, 514)
Screenshot: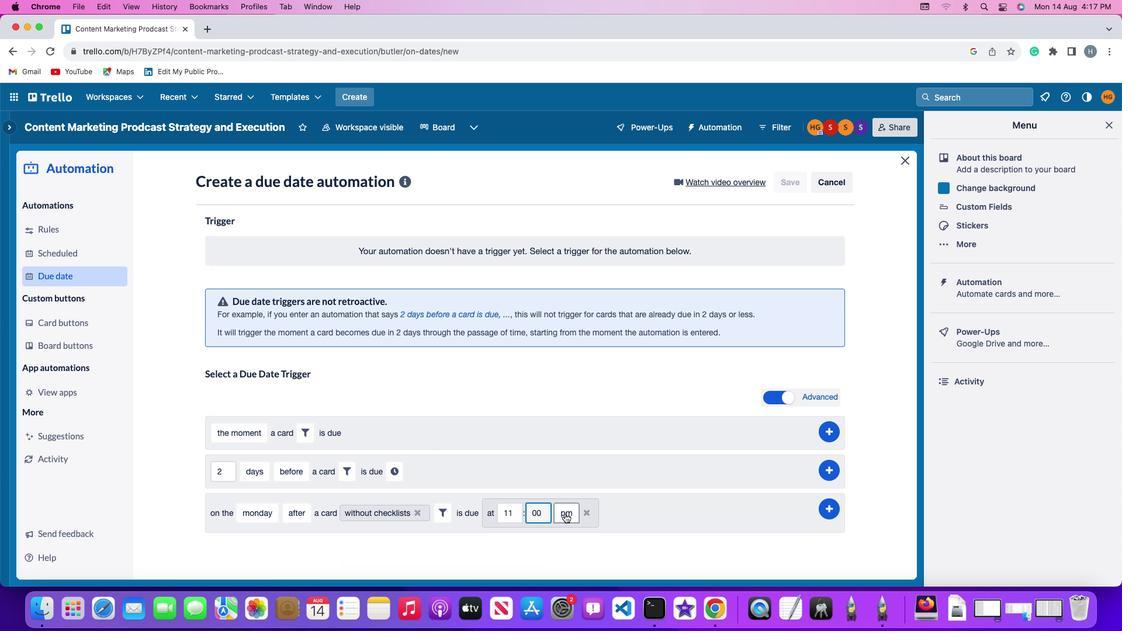 
Action: Mouse pressed left at (566, 514)
Screenshot: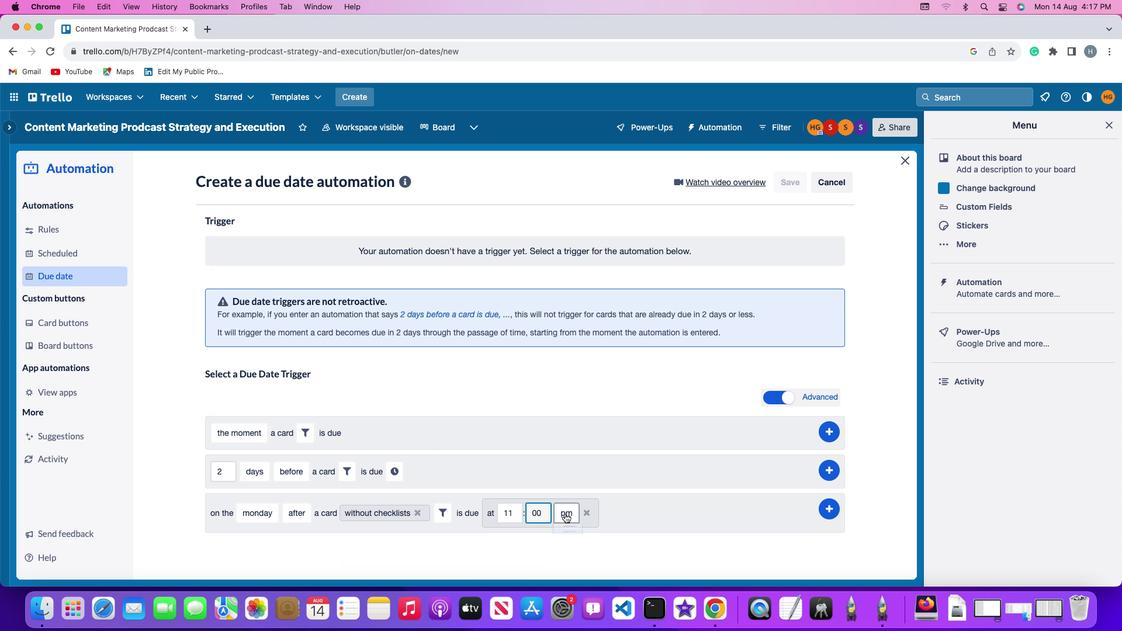 
Action: Mouse moved to (568, 531)
Screenshot: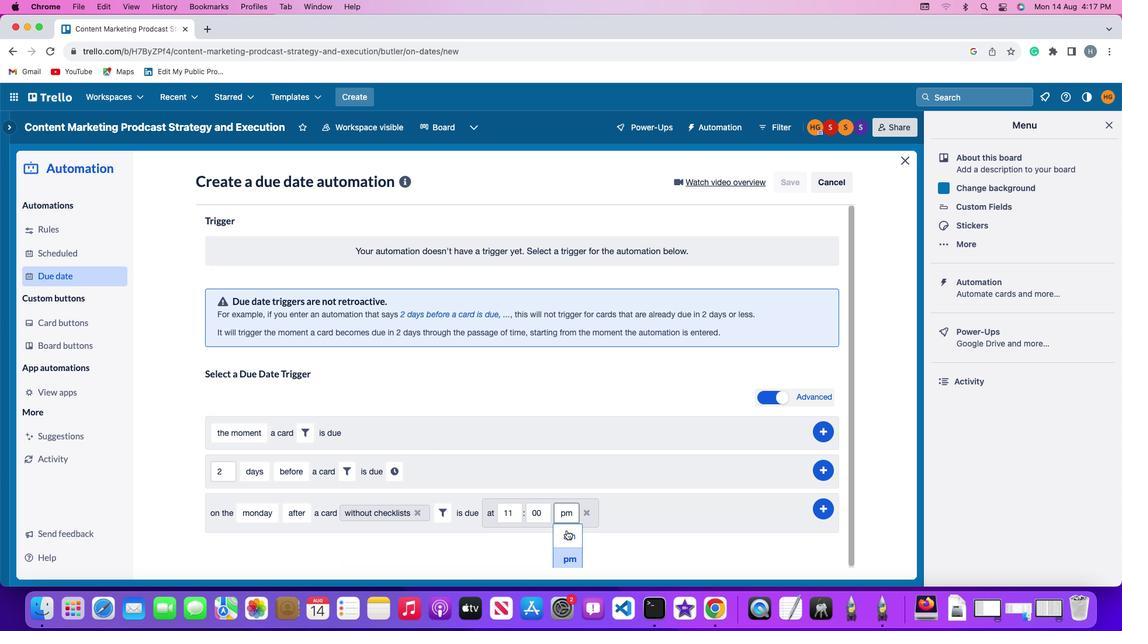 
Action: Mouse pressed left at (568, 531)
Screenshot: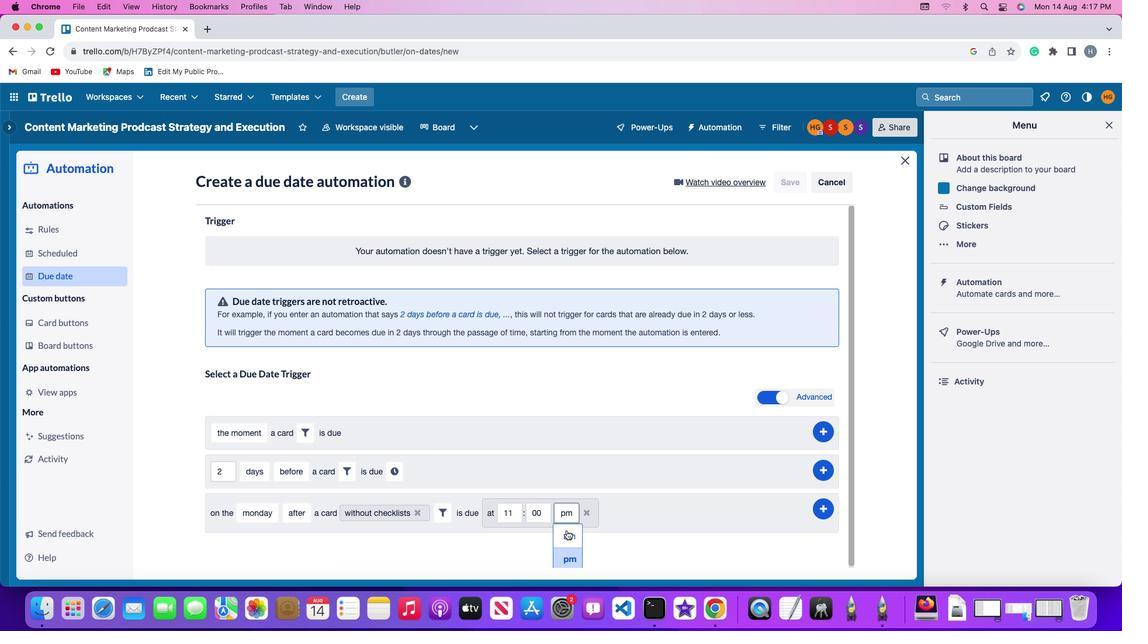 
Action: Mouse moved to (833, 508)
Screenshot: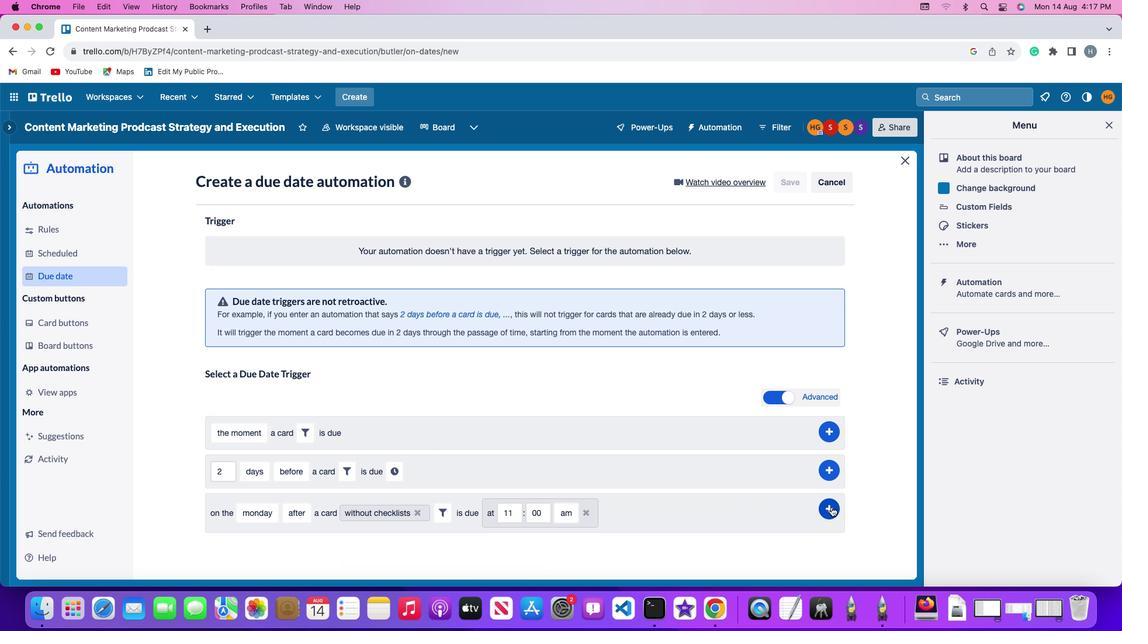 
Action: Mouse pressed left at (833, 508)
Screenshot: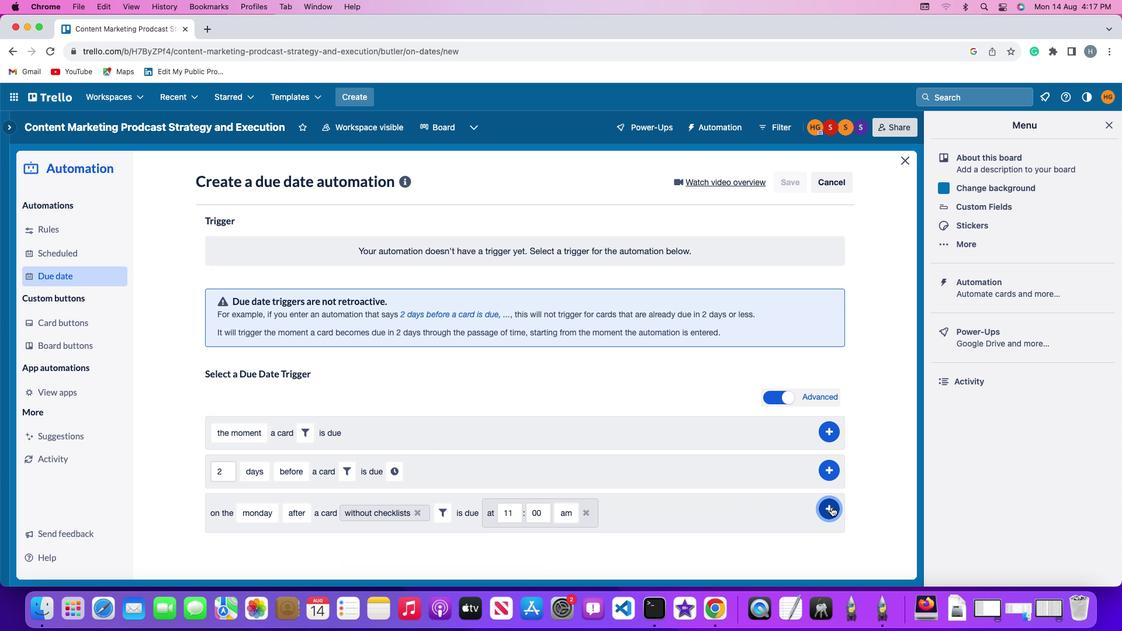 
Action: Mouse moved to (865, 403)
Screenshot: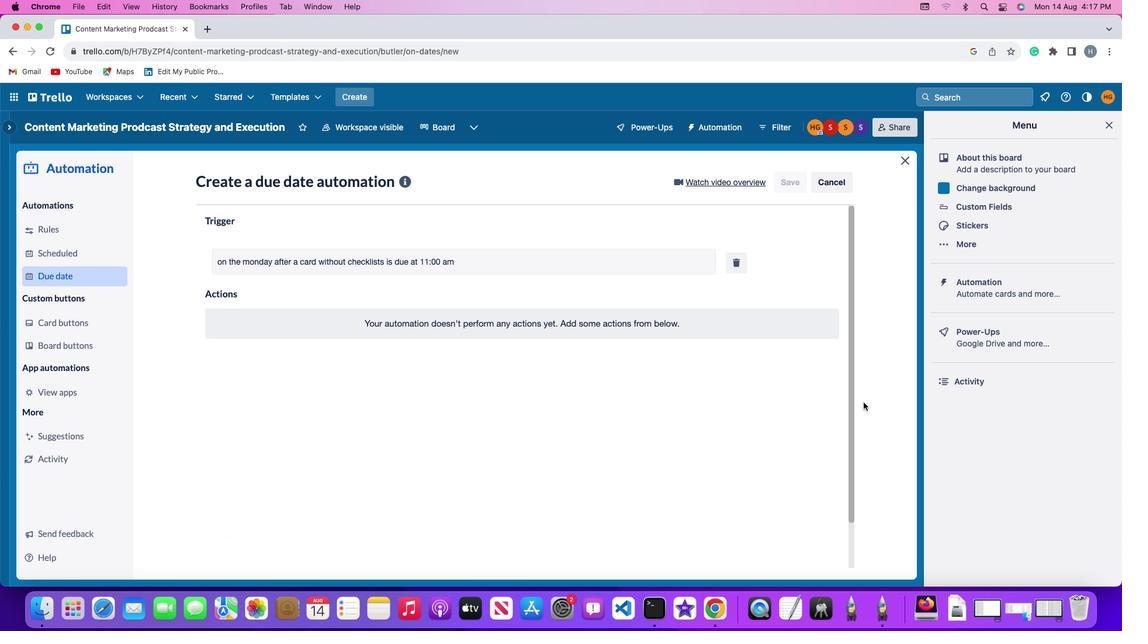 
